 Task: Look for space in Kan'onjichō, Japan from 6th September, 2023 to 10th September, 2023 for 1 adult in price range Rs.10000 to Rs.15000. Place can be private room with 1  bedroom having 1 bed and 1 bathroom. Property type can be house, flat, guest house, hotel. Booking option can be shelf check-in. Required host language is English.
Action: Mouse moved to (470, 100)
Screenshot: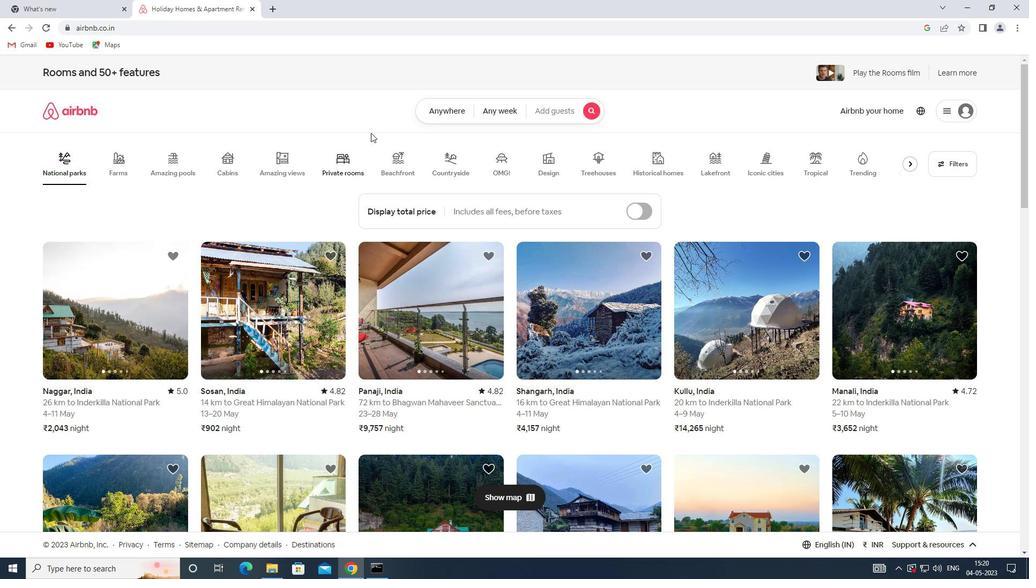 
Action: Mouse pressed left at (470, 100)
Screenshot: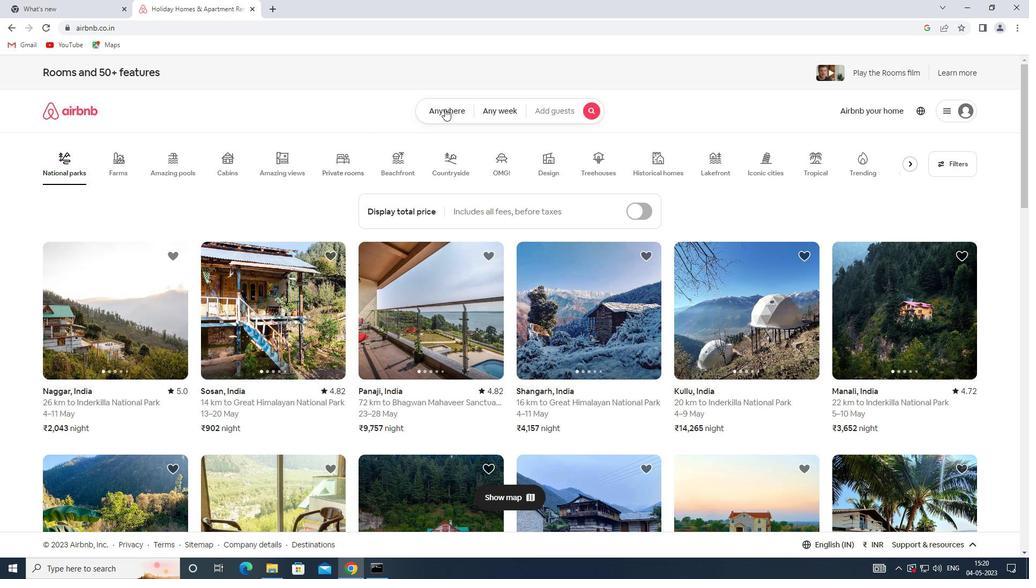 
Action: Mouse moved to (362, 157)
Screenshot: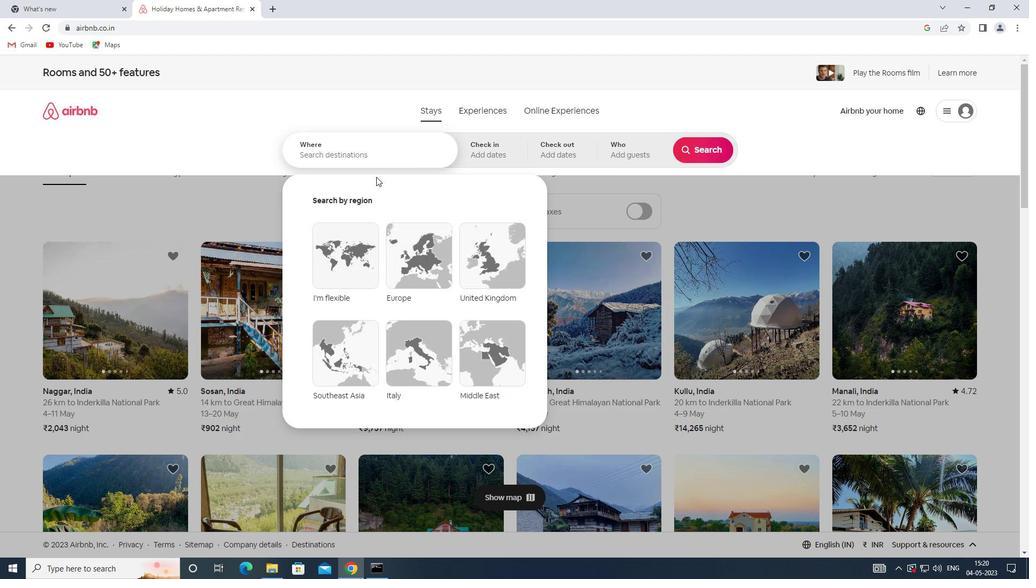 
Action: Mouse pressed left at (362, 157)
Screenshot: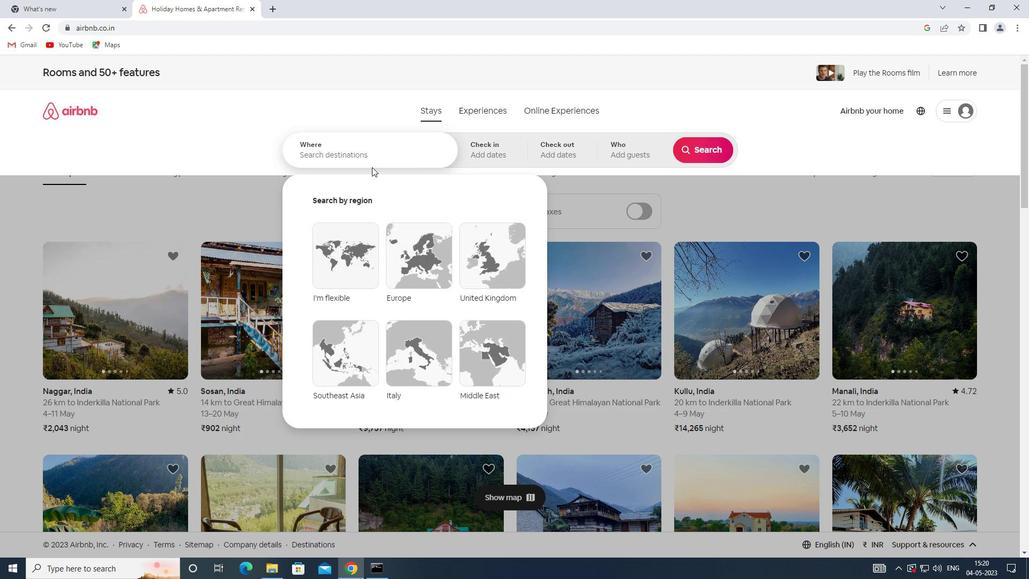 
Action: Key pressed <Key.caps_lock><Key.caps_lock><Key.caps_lock><Key.caps_lock><Key.caps_lock><Key.caps_lock>K<Key.caps_lock>O<Key.backspace>AN<Key.space><Key.shift><Key.shift><Key.shift><Key.shift><Key.shift><Key.shift><Key.shift><Key.shift><Key.shift><Key.shift><Key.shift><Key.shift><Key.shift>O<Key.backspace>ONJICHO,<Key.shift>JAO<Key.backspace>PAN
Screenshot: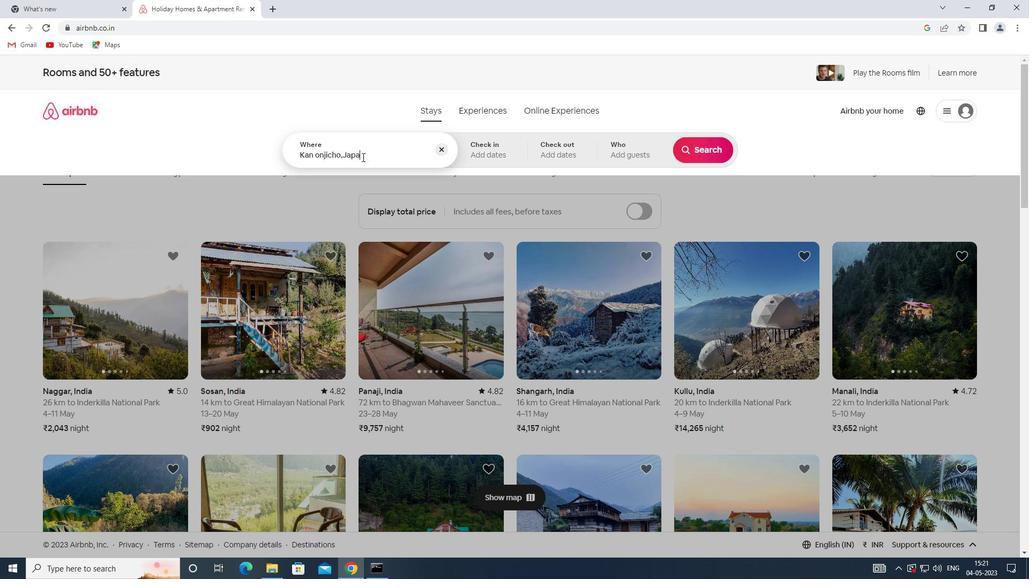 
Action: Mouse moved to (516, 153)
Screenshot: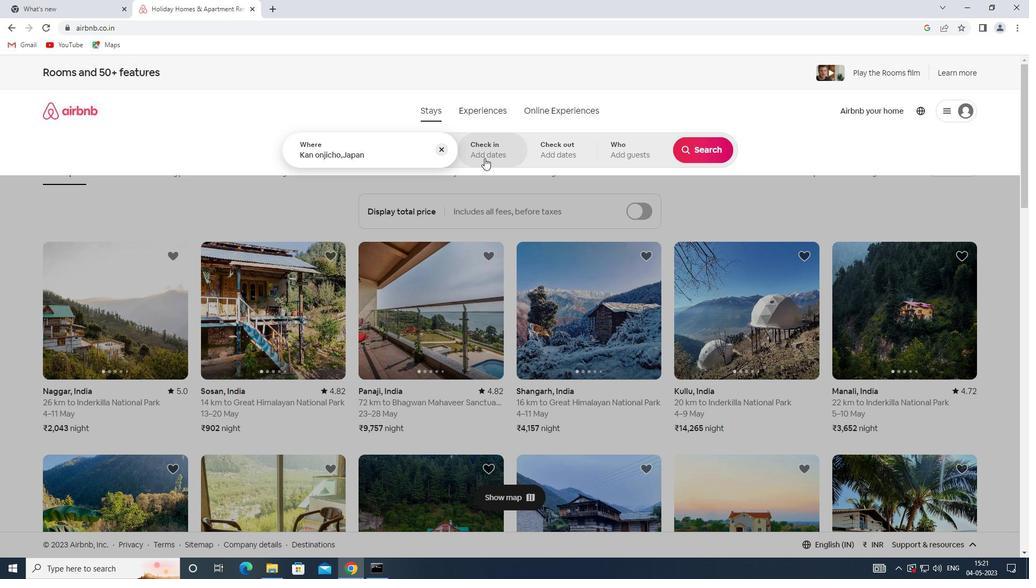 
Action: Mouse pressed left at (516, 153)
Screenshot: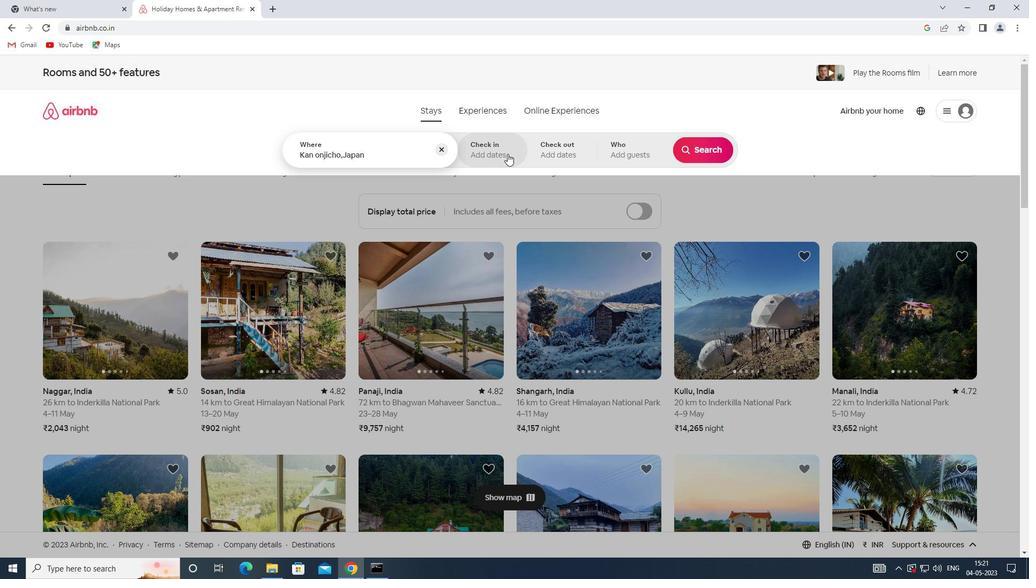 
Action: Mouse moved to (693, 234)
Screenshot: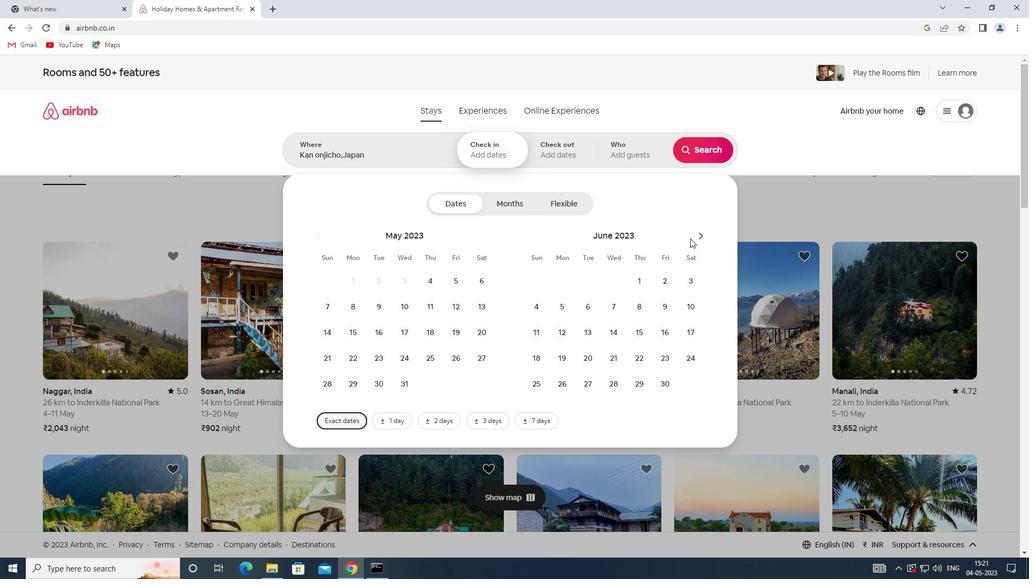 
Action: Mouse pressed left at (693, 234)
Screenshot: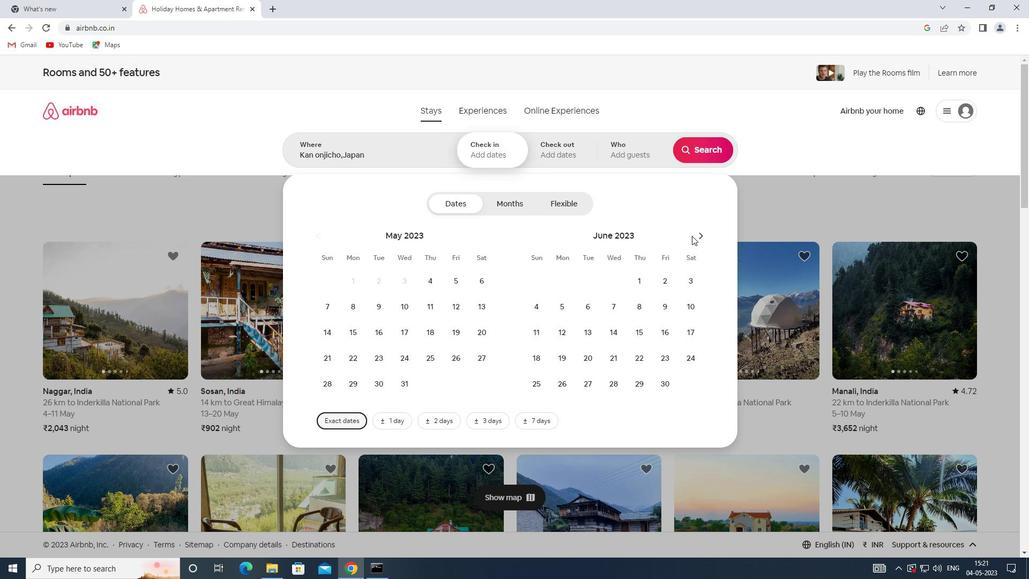 
Action: Mouse pressed left at (693, 234)
Screenshot: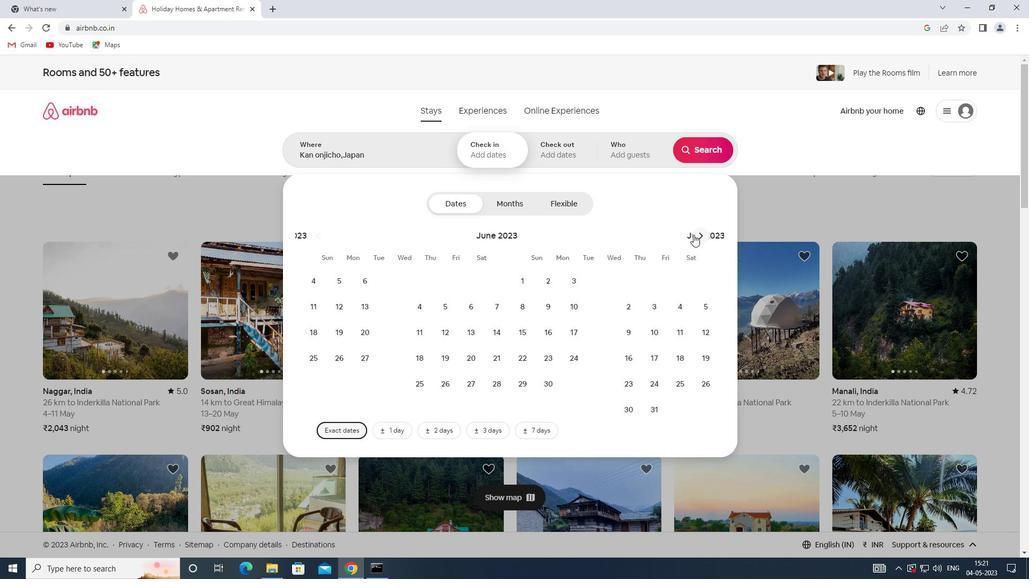 
Action: Mouse pressed left at (693, 234)
Screenshot: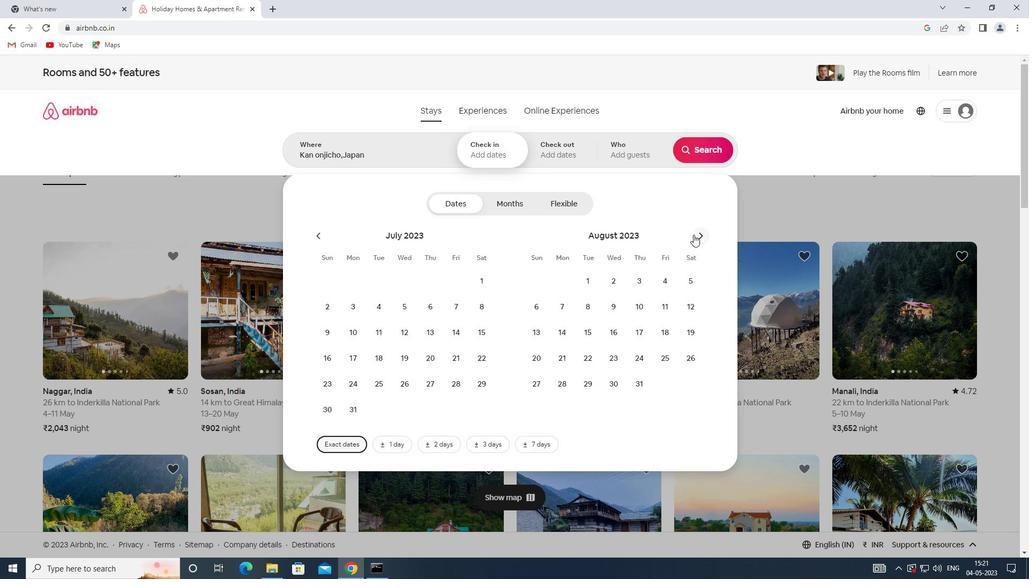 
Action: Mouse moved to (614, 311)
Screenshot: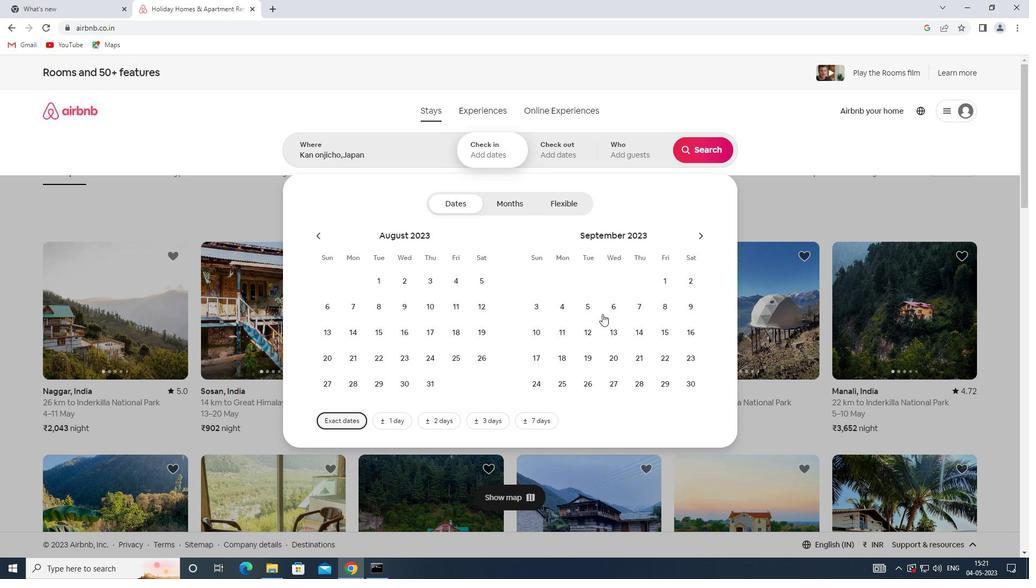 
Action: Mouse pressed left at (614, 311)
Screenshot: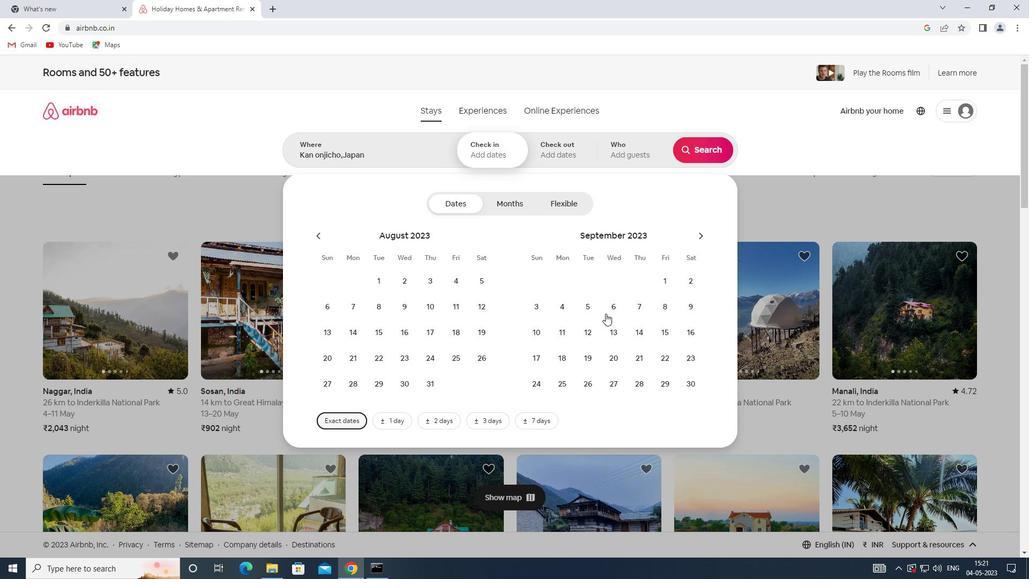 
Action: Mouse moved to (538, 334)
Screenshot: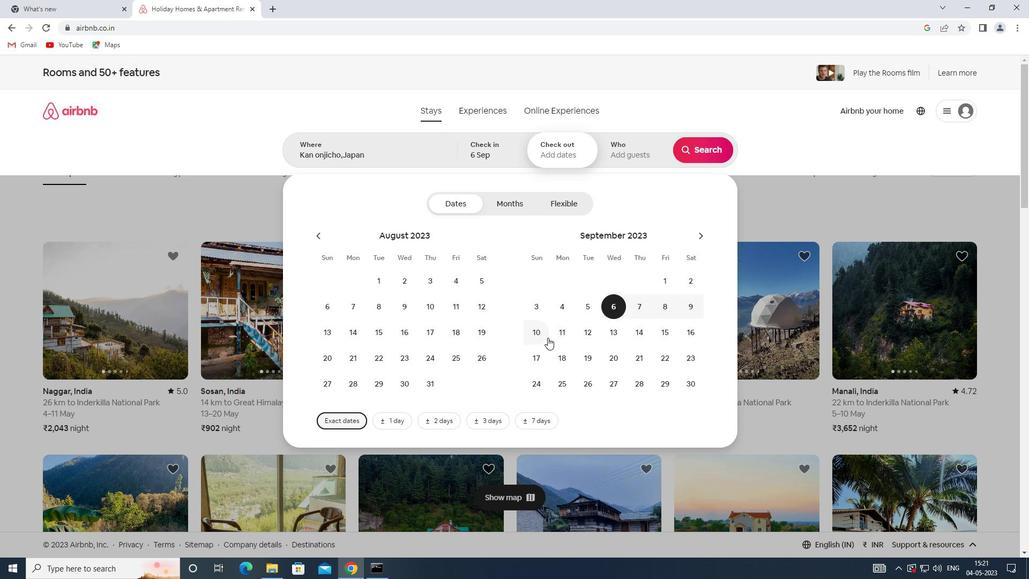 
Action: Mouse pressed left at (538, 334)
Screenshot: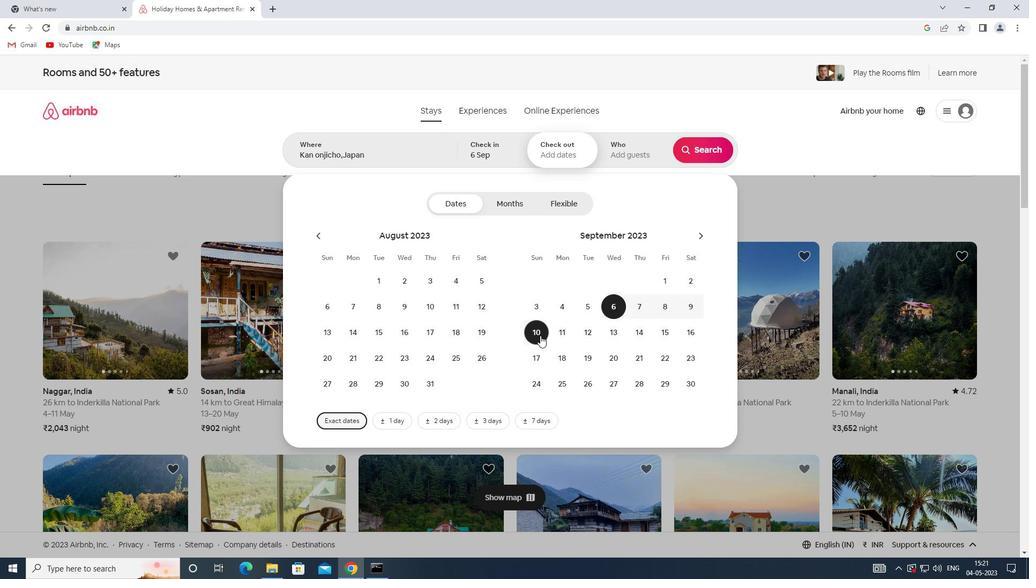 
Action: Mouse moved to (625, 153)
Screenshot: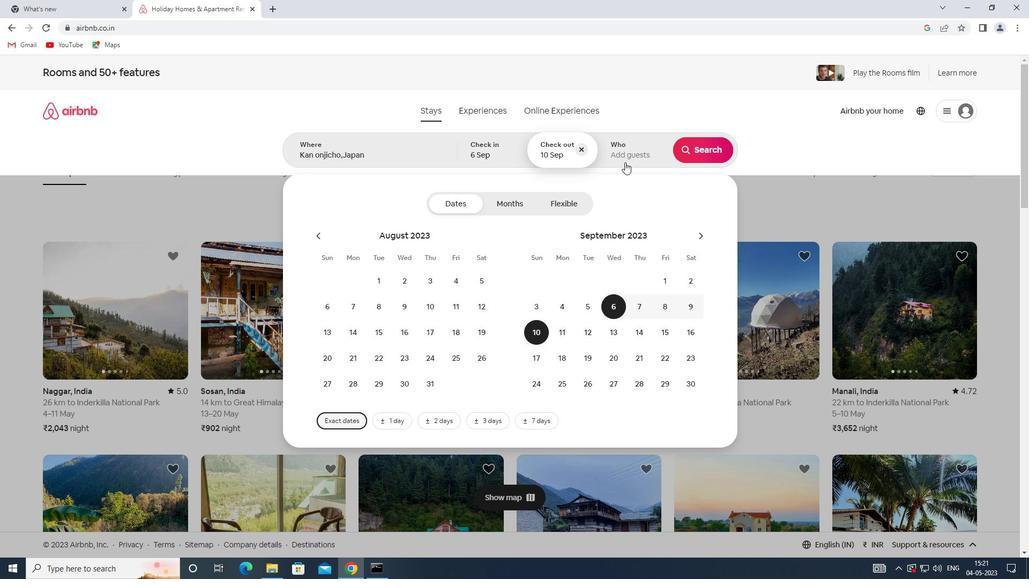 
Action: Mouse pressed left at (625, 153)
Screenshot: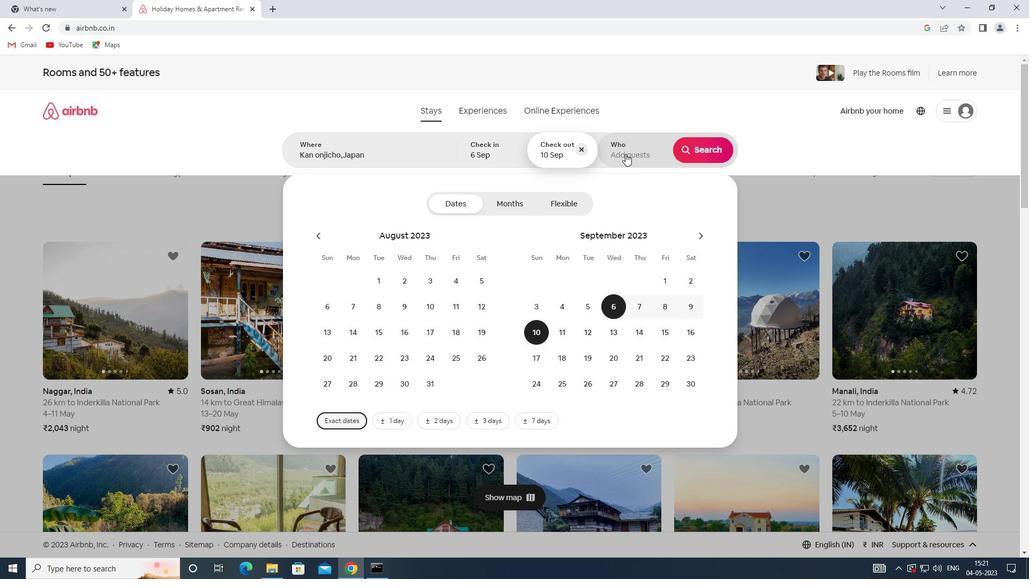 
Action: Mouse moved to (702, 205)
Screenshot: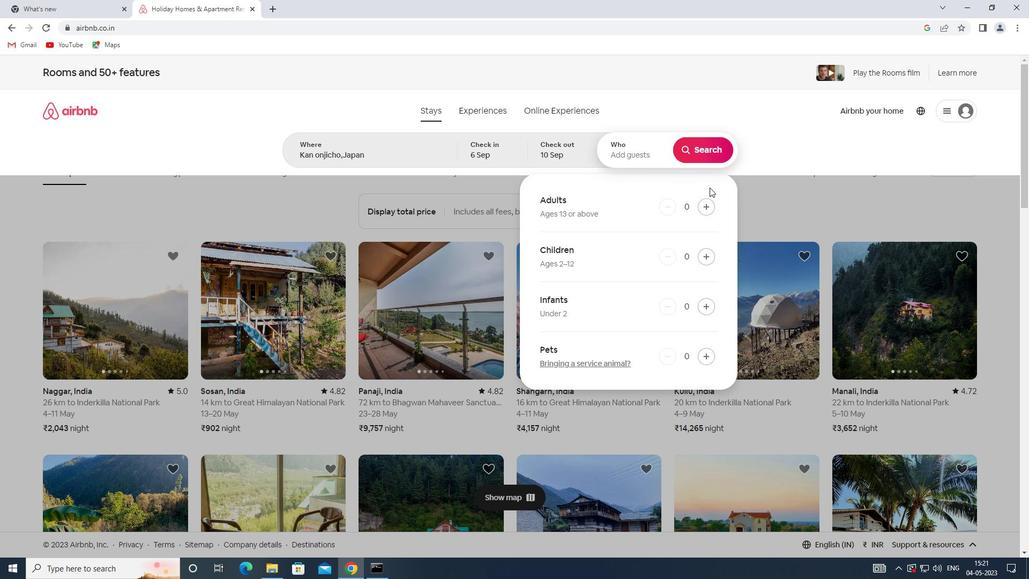 
Action: Mouse pressed left at (702, 205)
Screenshot: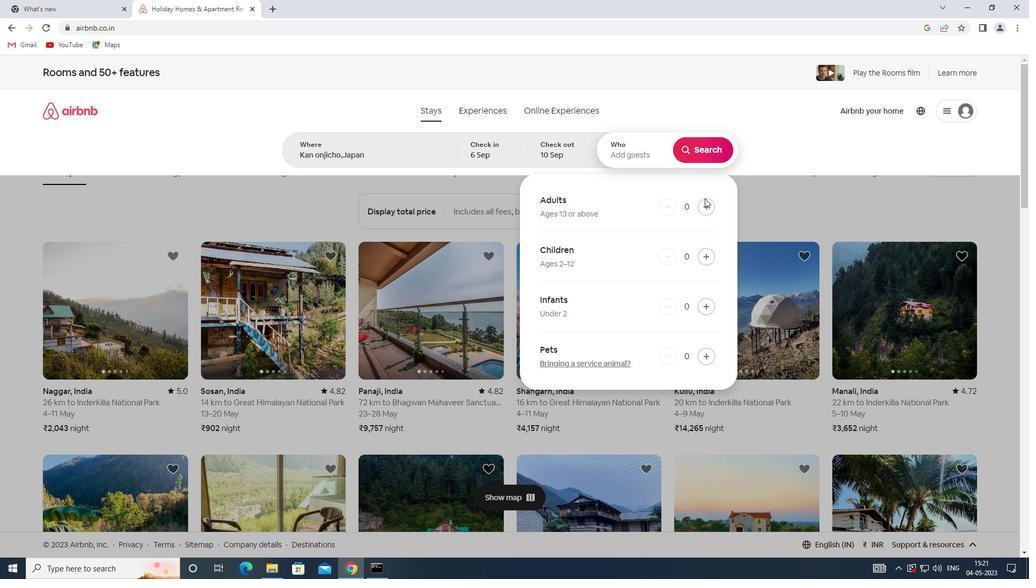 
Action: Mouse moved to (713, 145)
Screenshot: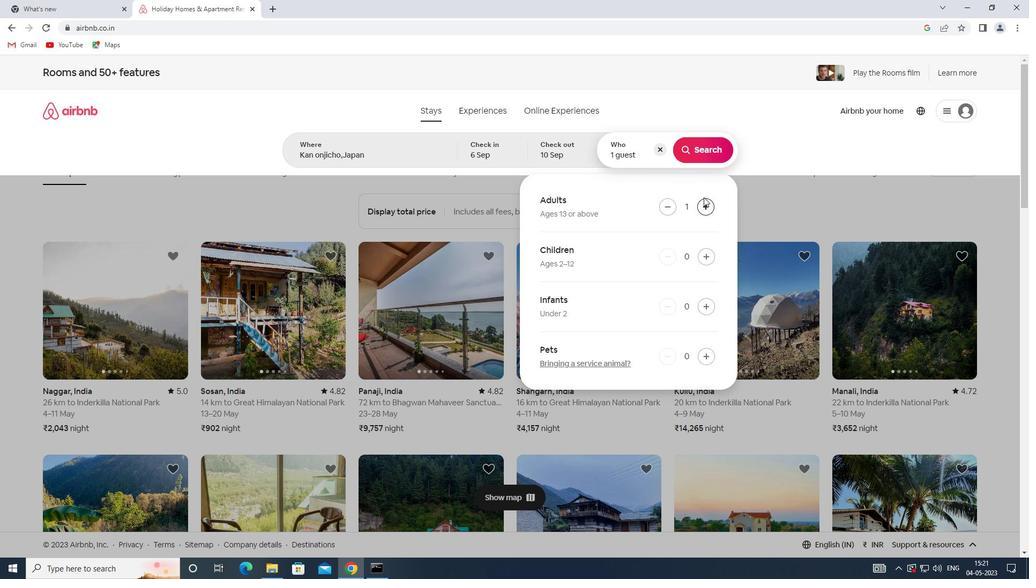 
Action: Mouse pressed left at (713, 145)
Screenshot: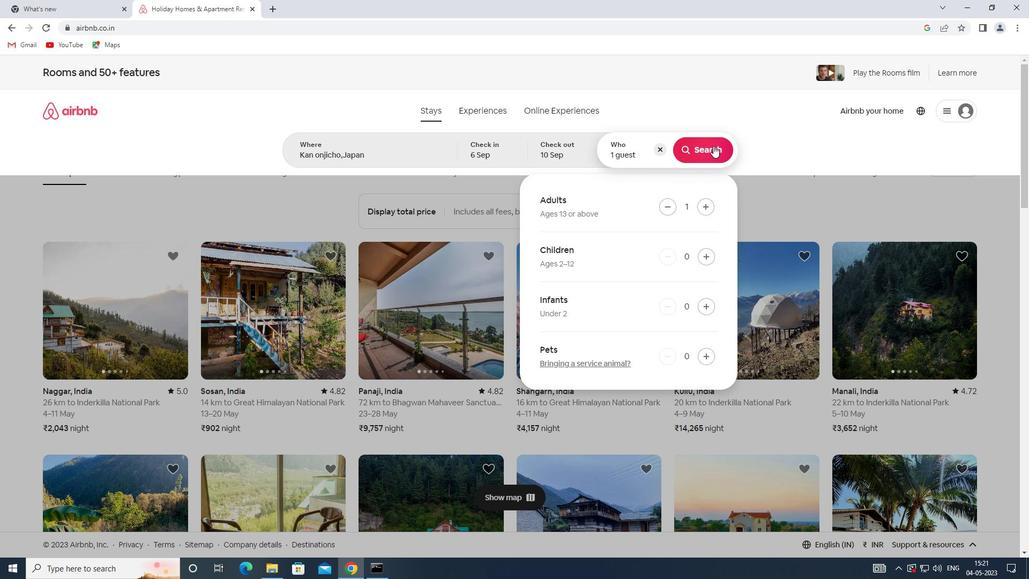 
Action: Mouse moved to (979, 118)
Screenshot: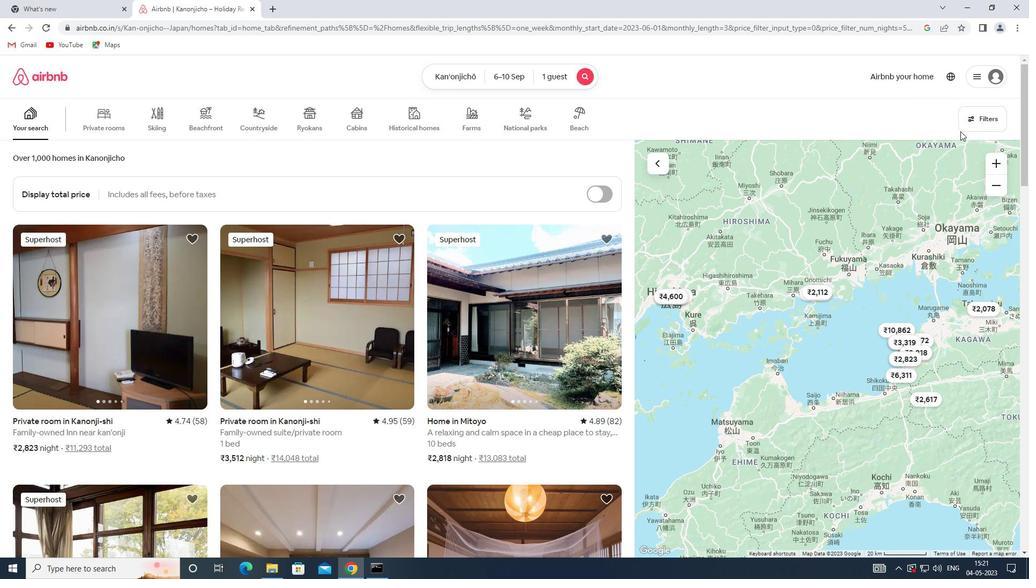 
Action: Mouse pressed left at (979, 118)
Screenshot: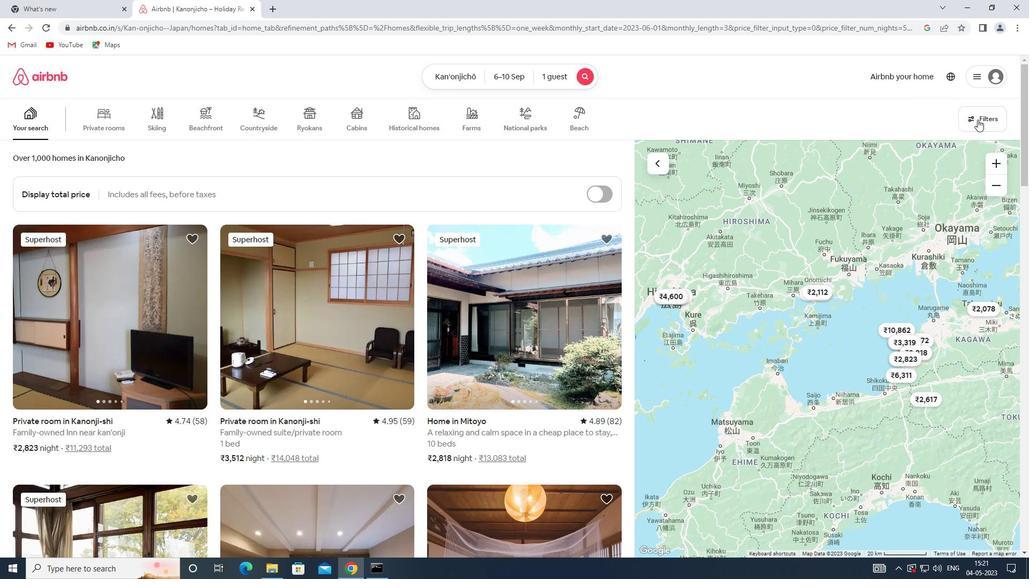 
Action: Mouse moved to (375, 255)
Screenshot: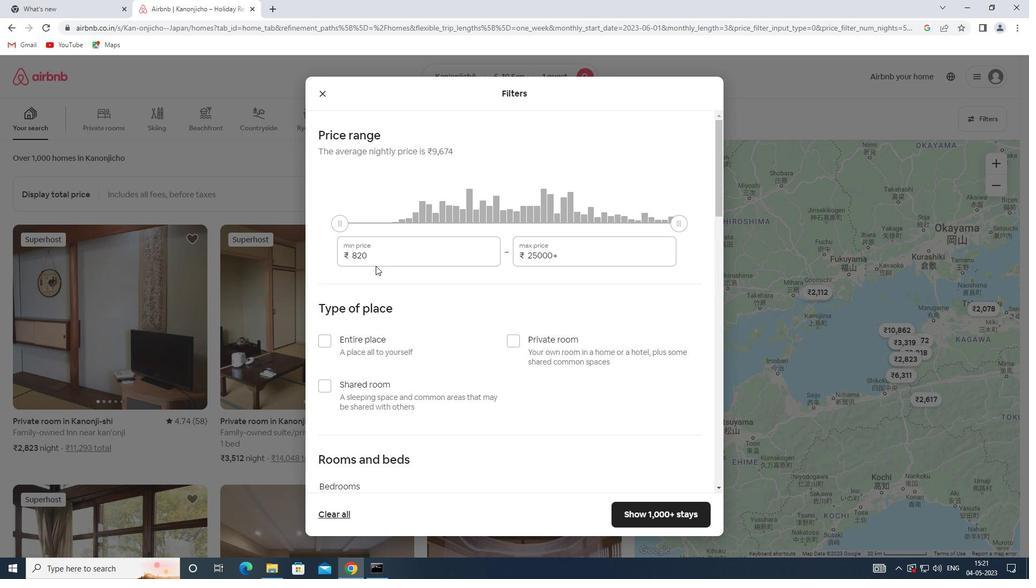 
Action: Mouse pressed left at (375, 255)
Screenshot: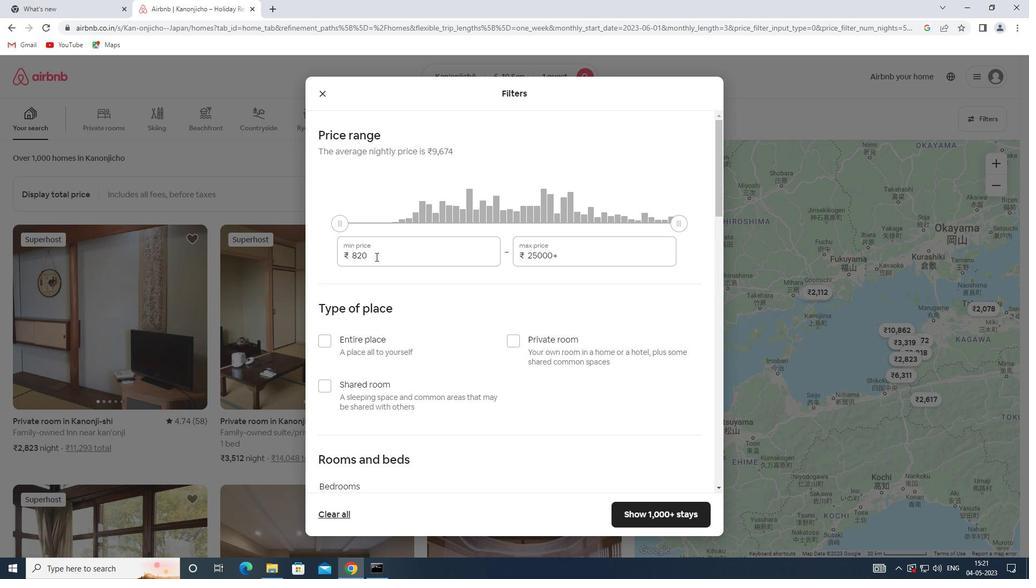 
Action: Mouse moved to (316, 261)
Screenshot: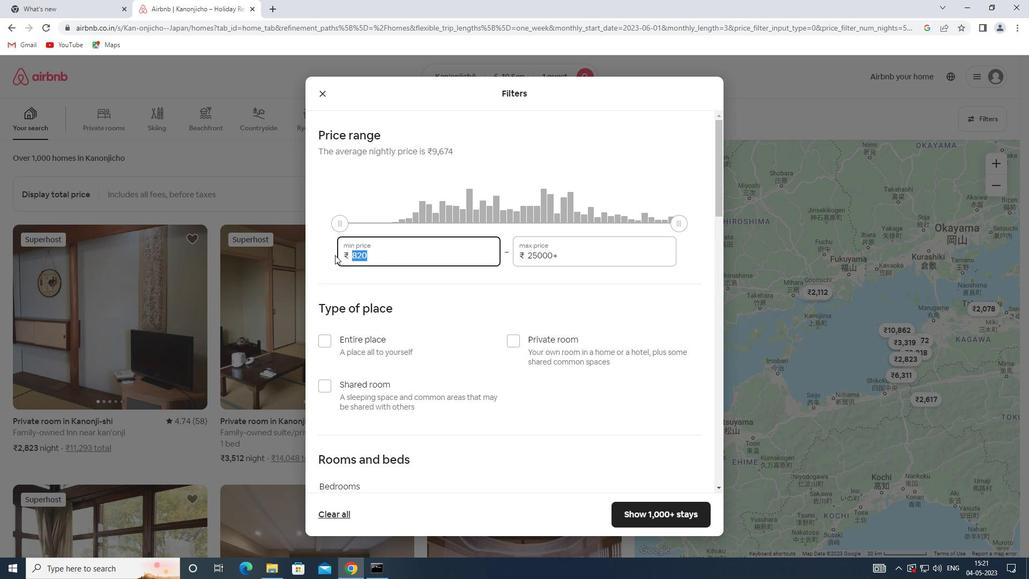 
Action: Key pressed 10000
Screenshot: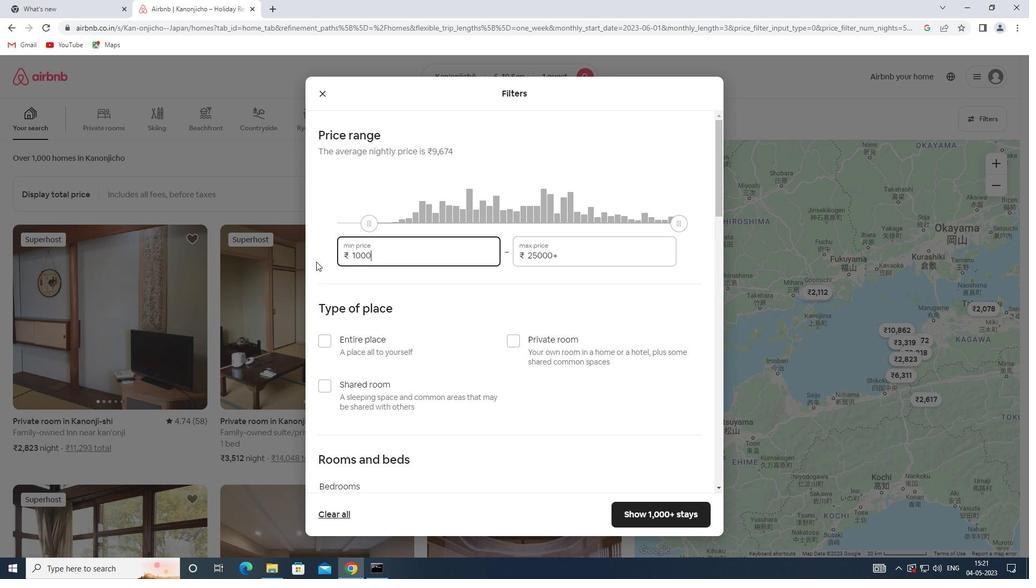 
Action: Mouse moved to (561, 255)
Screenshot: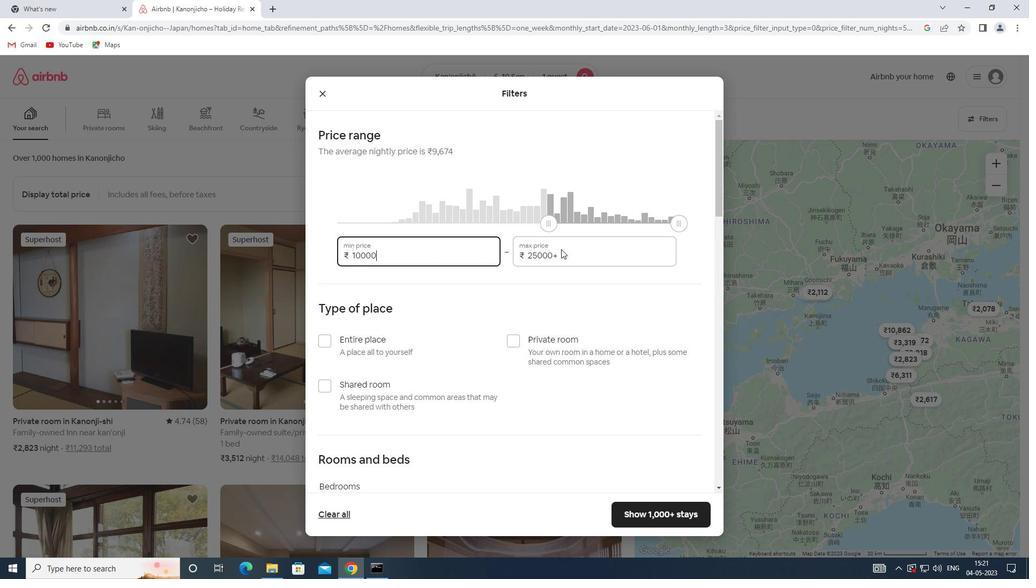 
Action: Mouse pressed left at (561, 255)
Screenshot: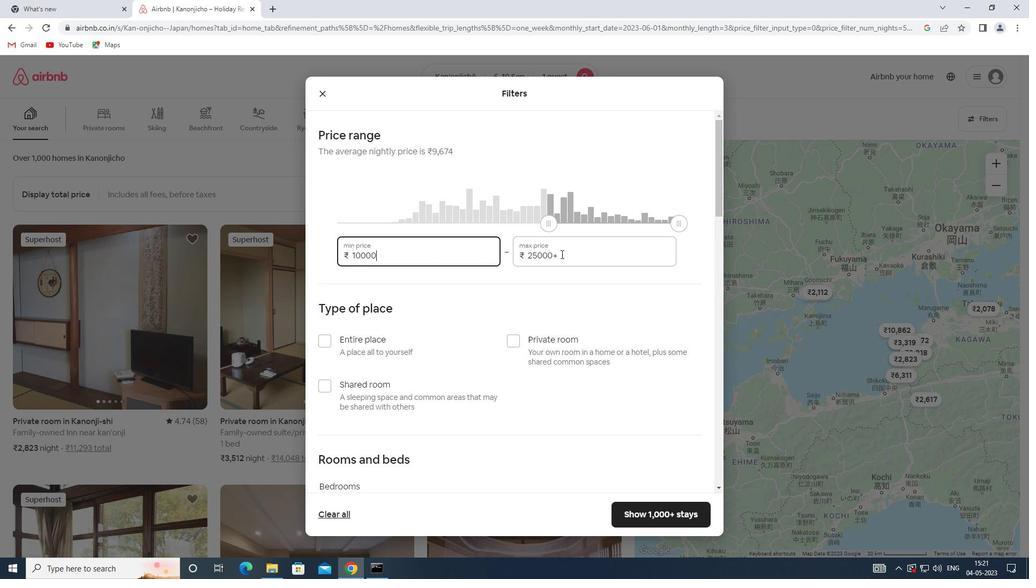 
Action: Mouse moved to (503, 258)
Screenshot: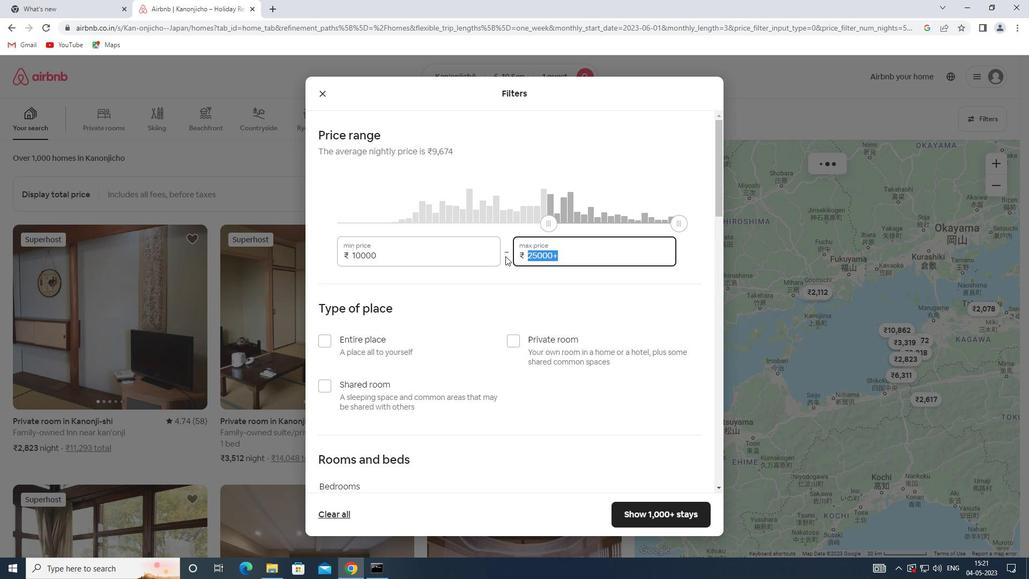 
Action: Key pressed 15000
Screenshot: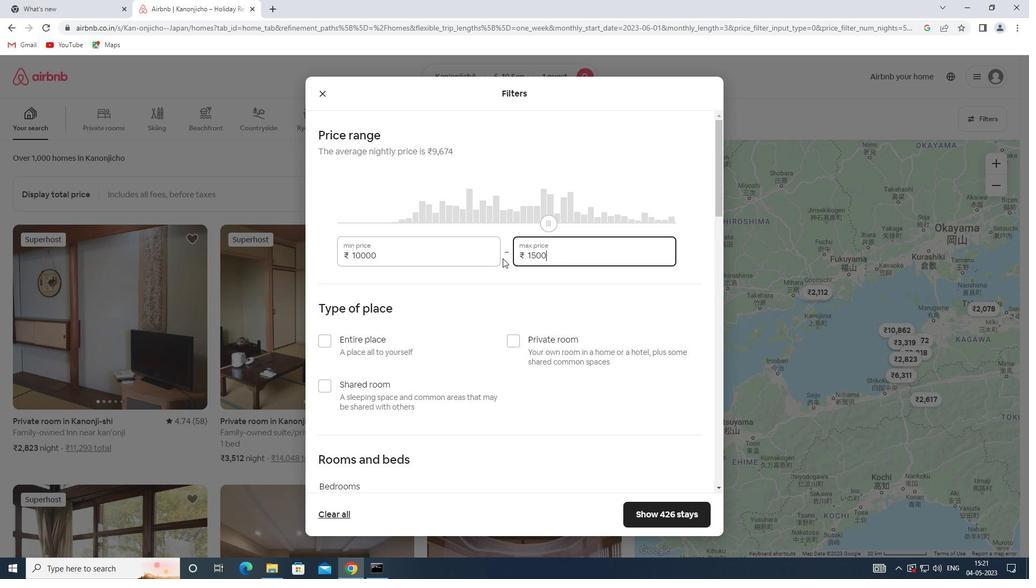 
Action: Mouse scrolled (503, 257) with delta (0, 0)
Screenshot: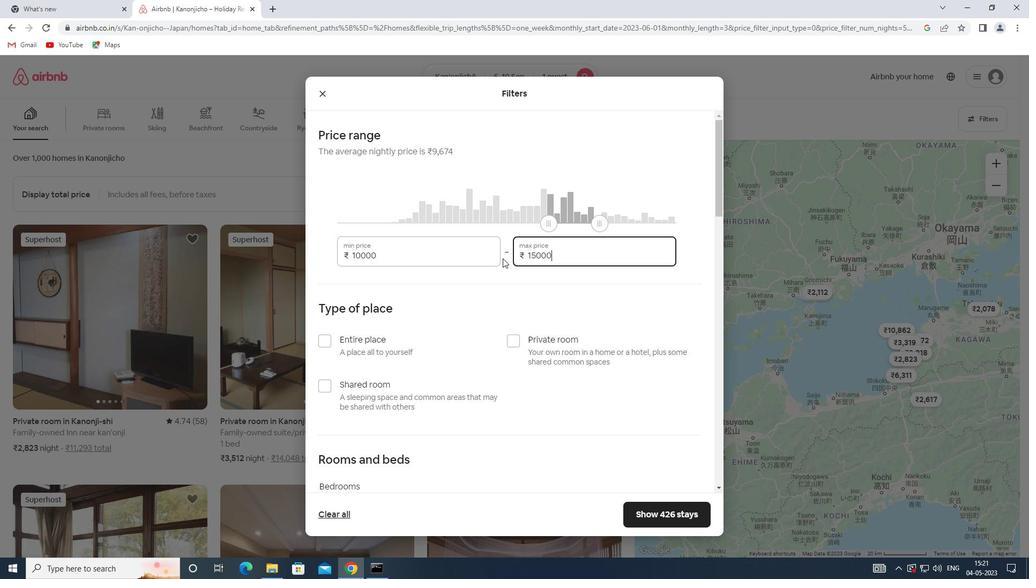
Action: Mouse scrolled (503, 257) with delta (0, 0)
Screenshot: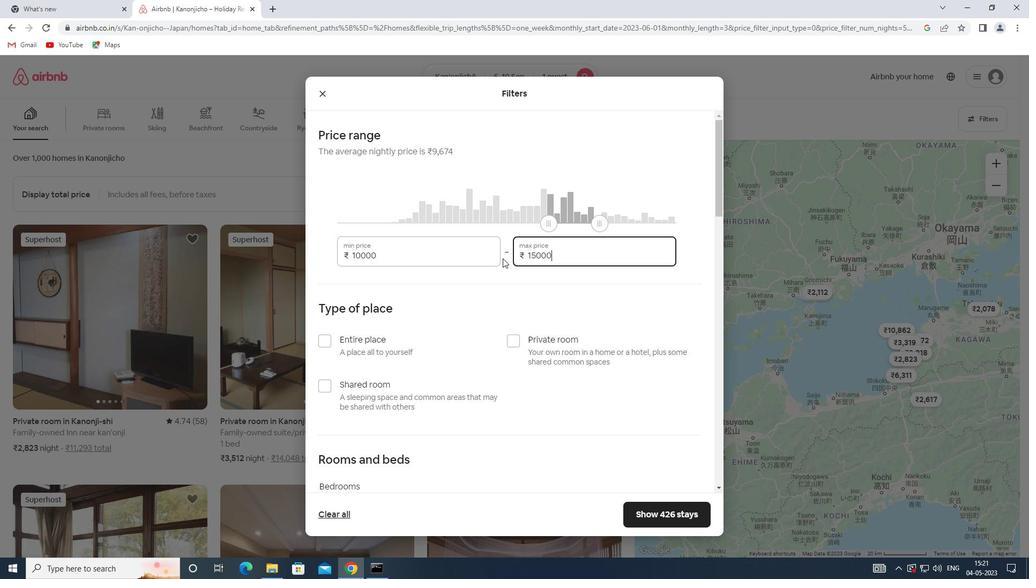 
Action: Mouse scrolled (503, 257) with delta (0, 0)
Screenshot: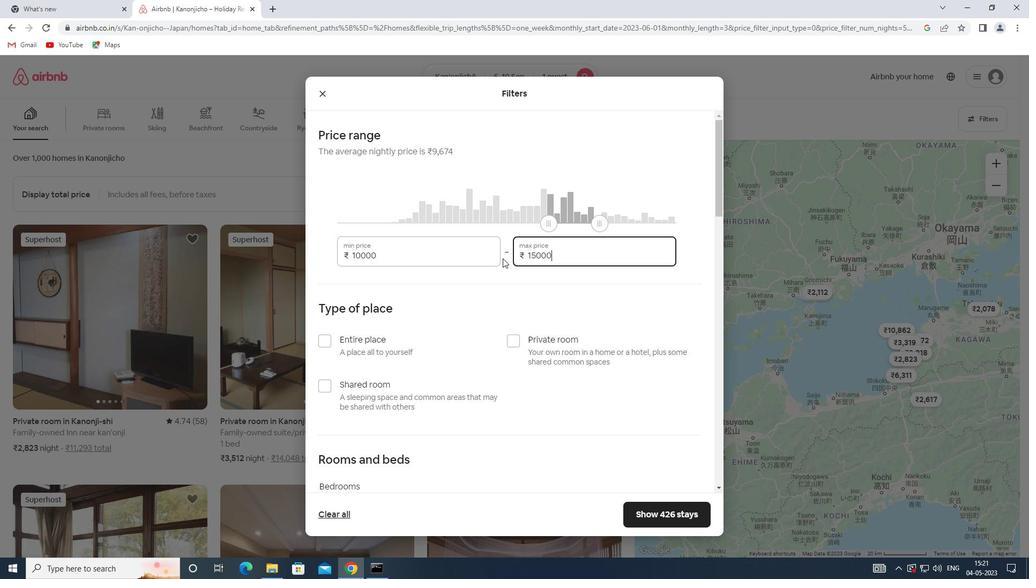 
Action: Mouse moved to (518, 182)
Screenshot: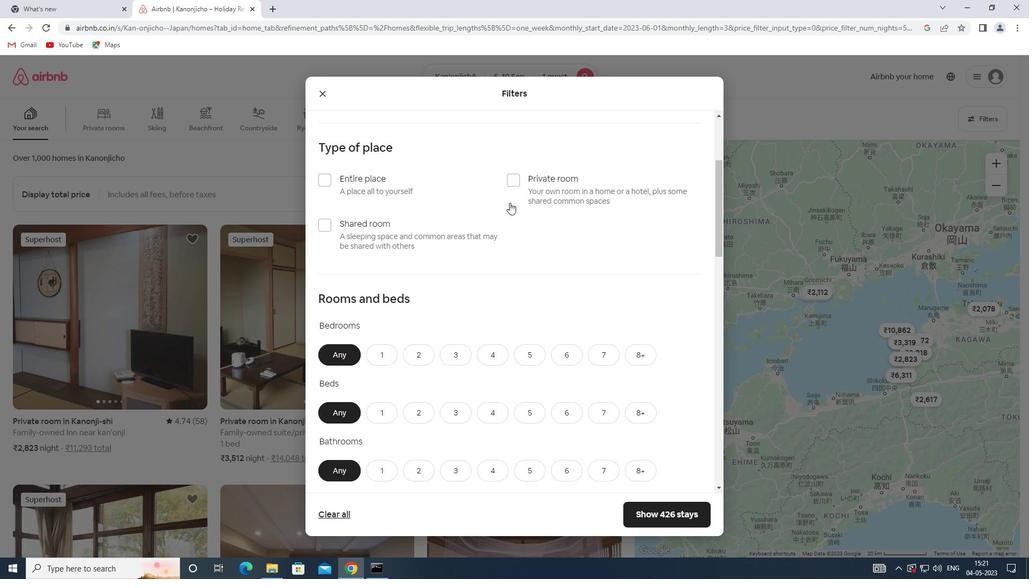 
Action: Mouse pressed left at (518, 182)
Screenshot: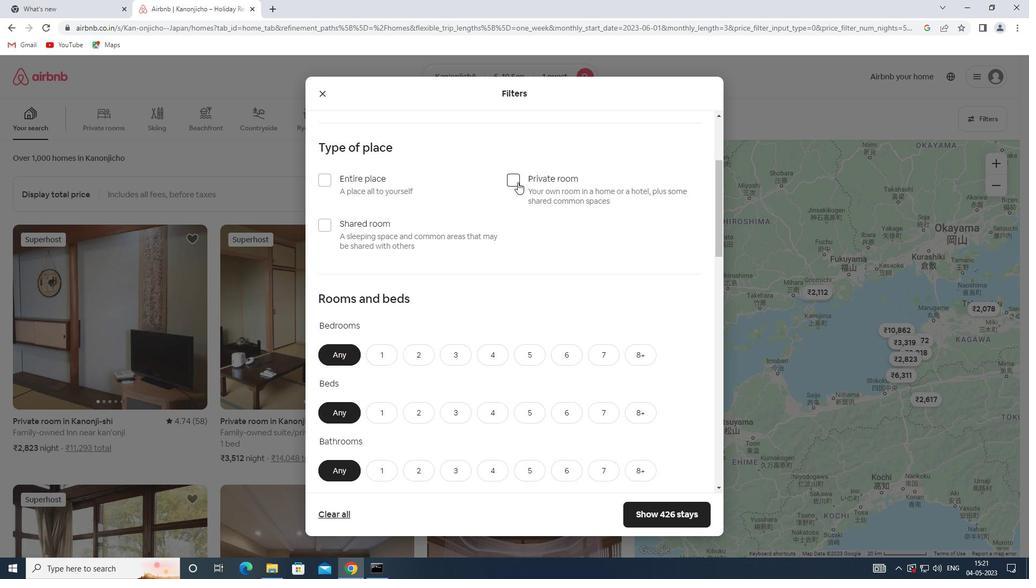
Action: Mouse moved to (516, 182)
Screenshot: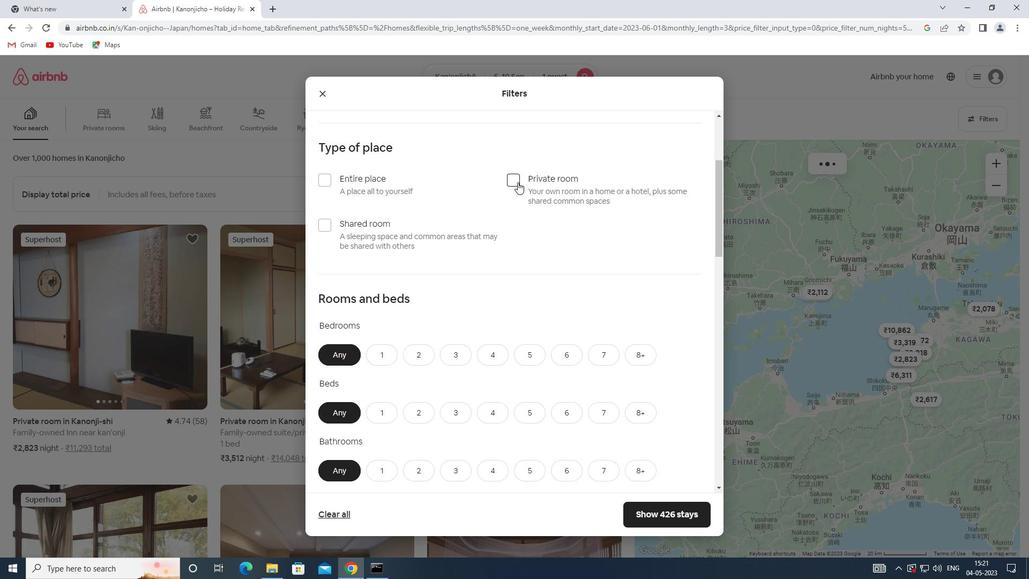 
Action: Mouse scrolled (516, 181) with delta (0, 0)
Screenshot: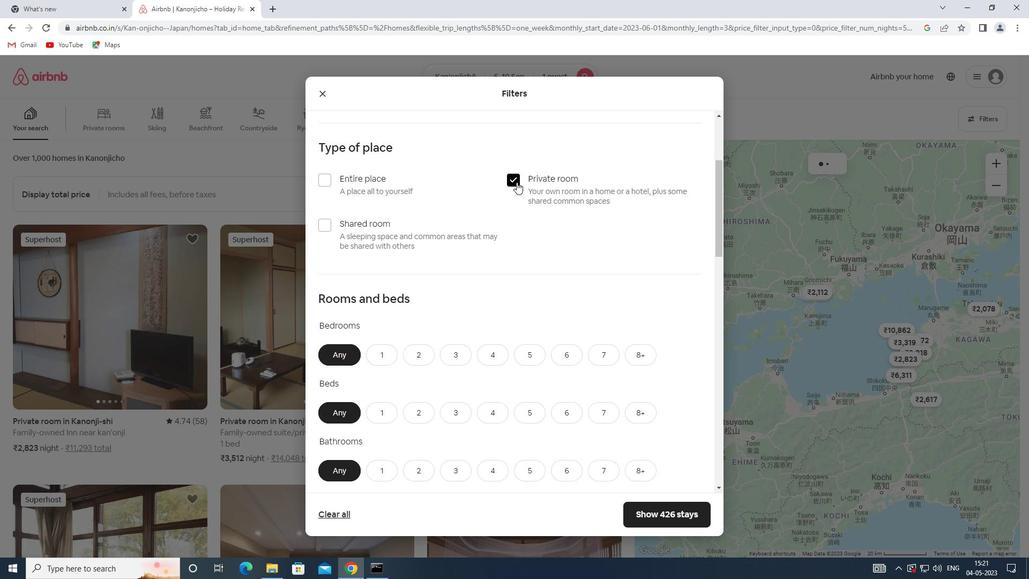 
Action: Mouse scrolled (516, 181) with delta (0, 0)
Screenshot: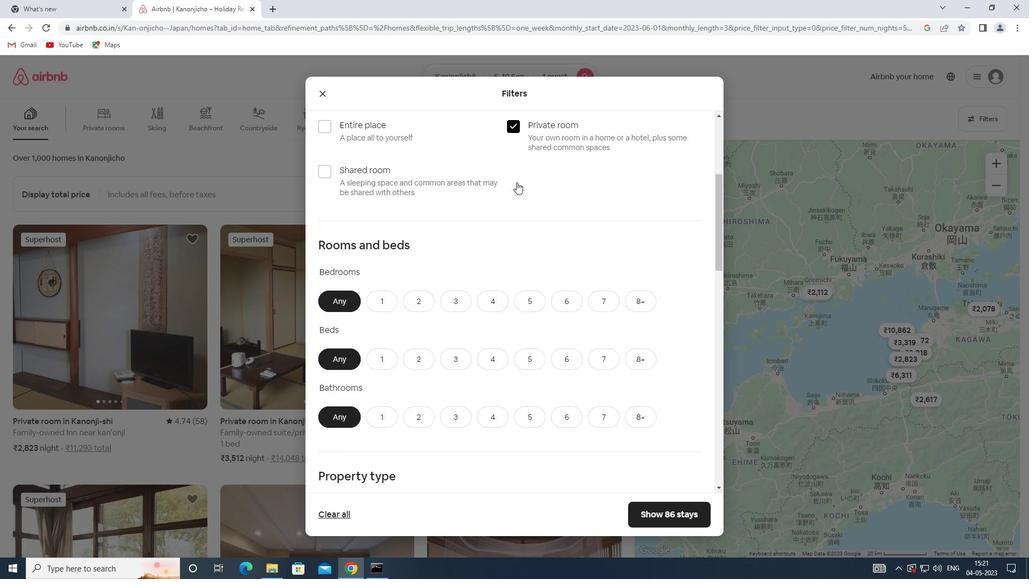 
Action: Mouse scrolled (516, 181) with delta (0, 0)
Screenshot: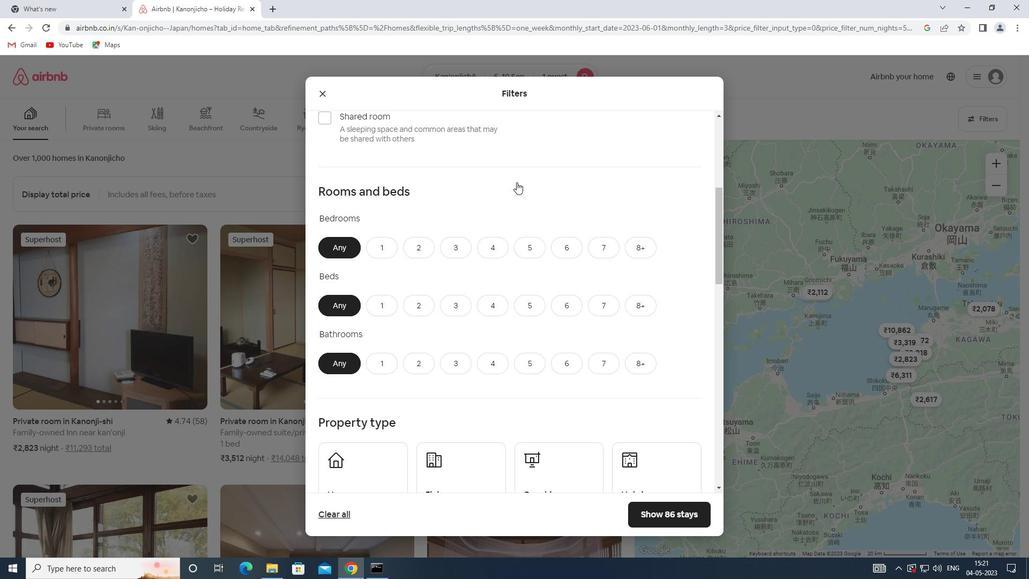 
Action: Mouse moved to (381, 201)
Screenshot: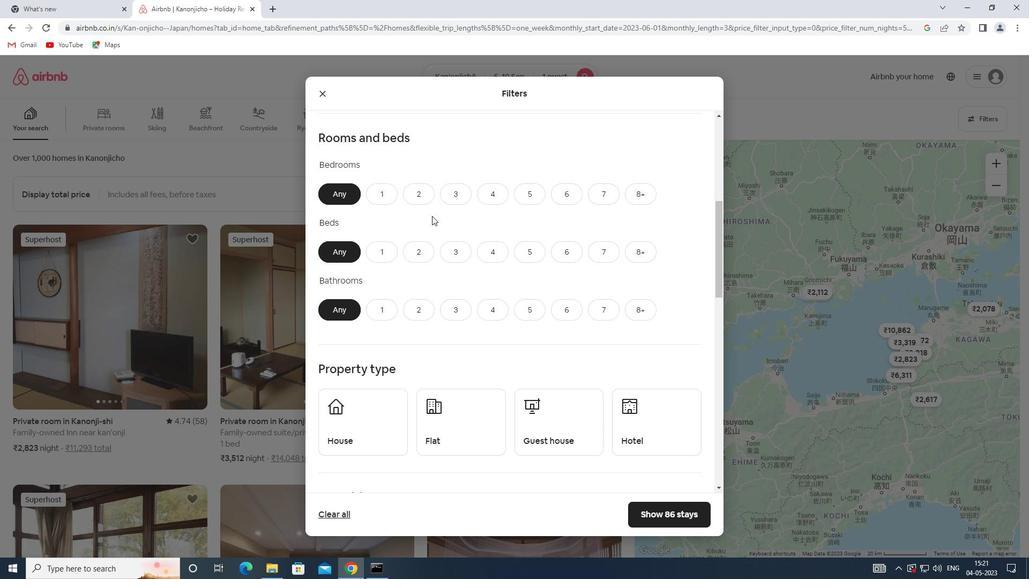 
Action: Mouse pressed left at (381, 201)
Screenshot: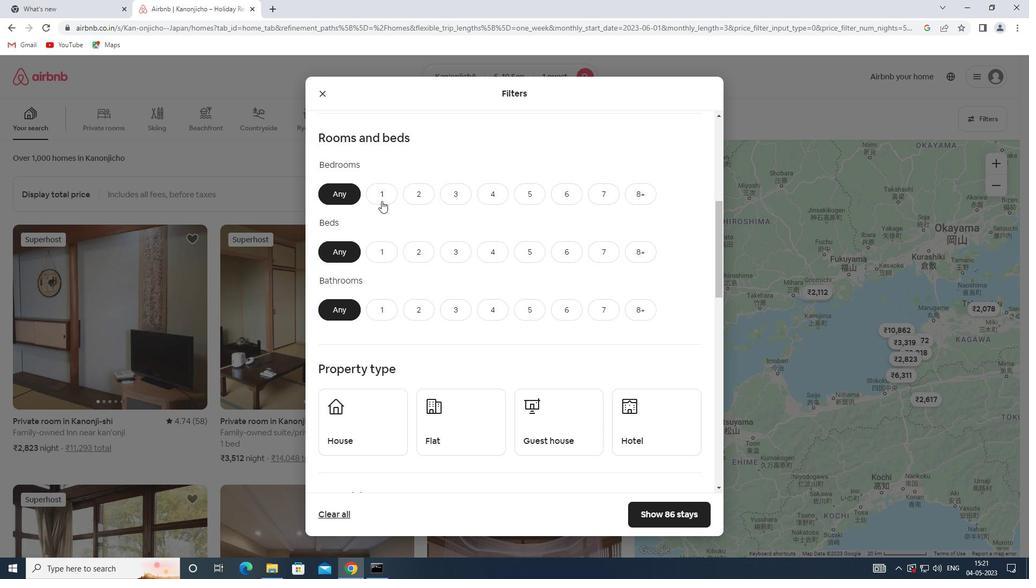 
Action: Mouse moved to (381, 248)
Screenshot: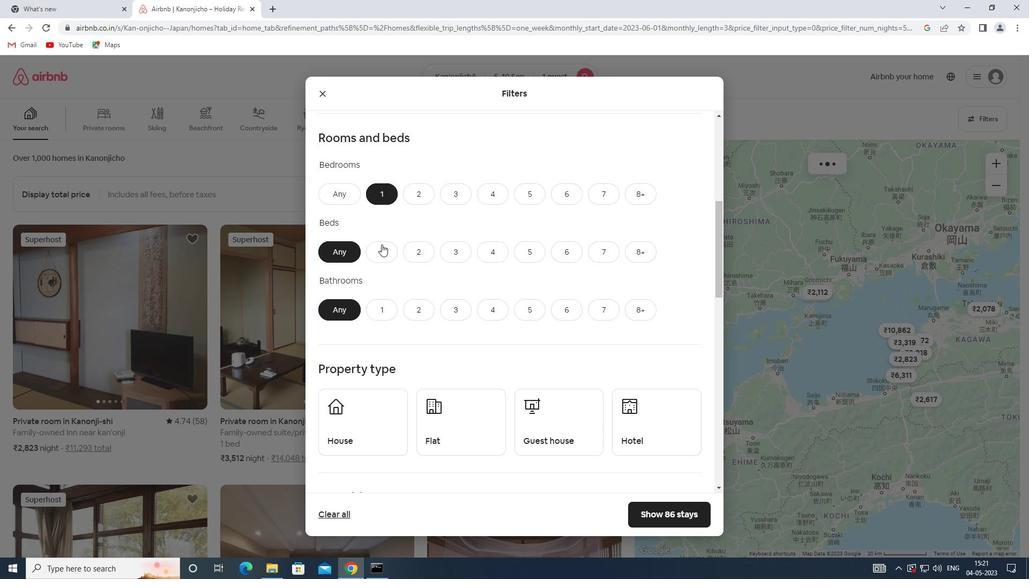 
Action: Mouse pressed left at (381, 248)
Screenshot: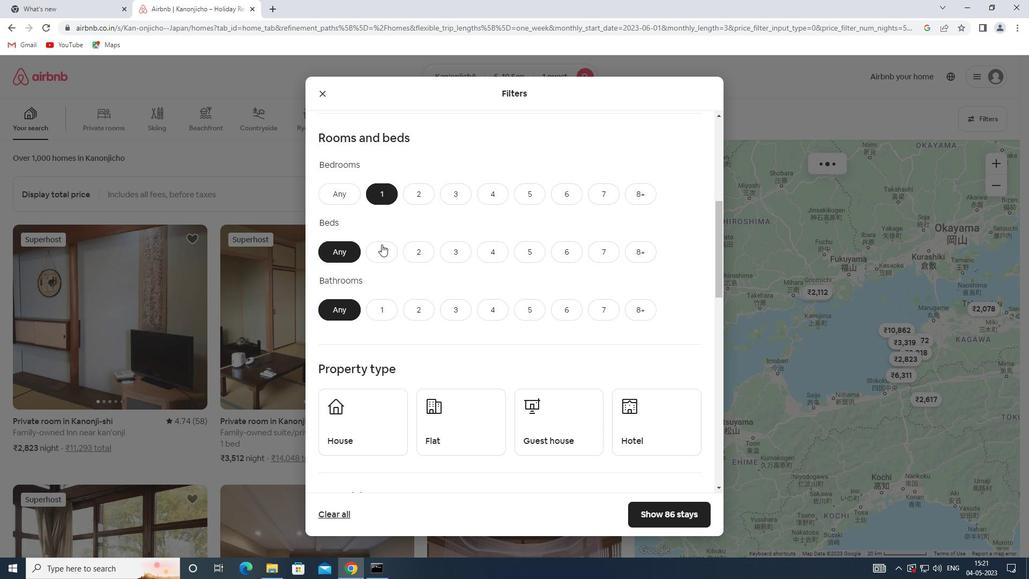 
Action: Mouse moved to (382, 320)
Screenshot: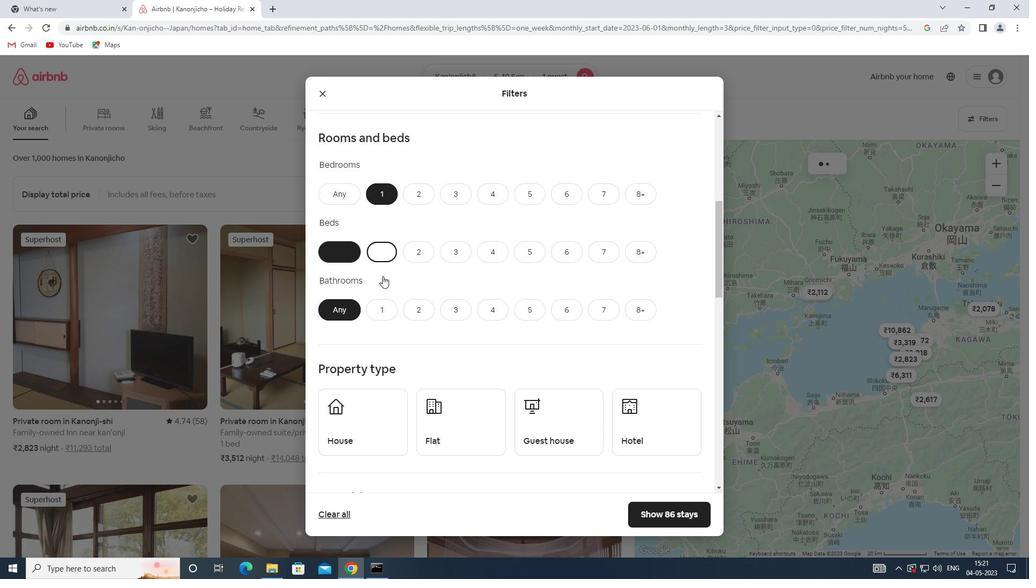 
Action: Mouse pressed left at (382, 320)
Screenshot: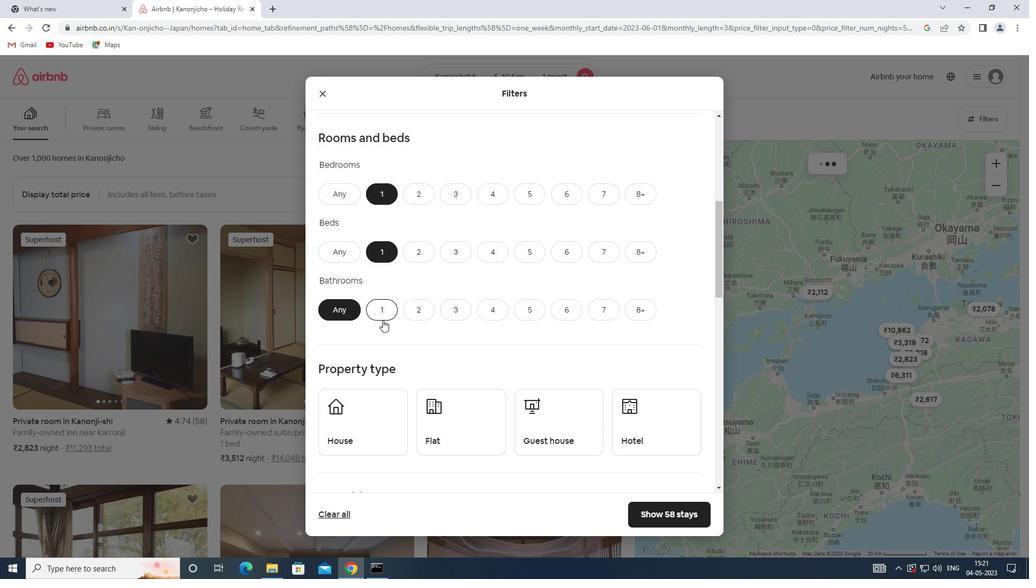 
Action: Mouse moved to (371, 422)
Screenshot: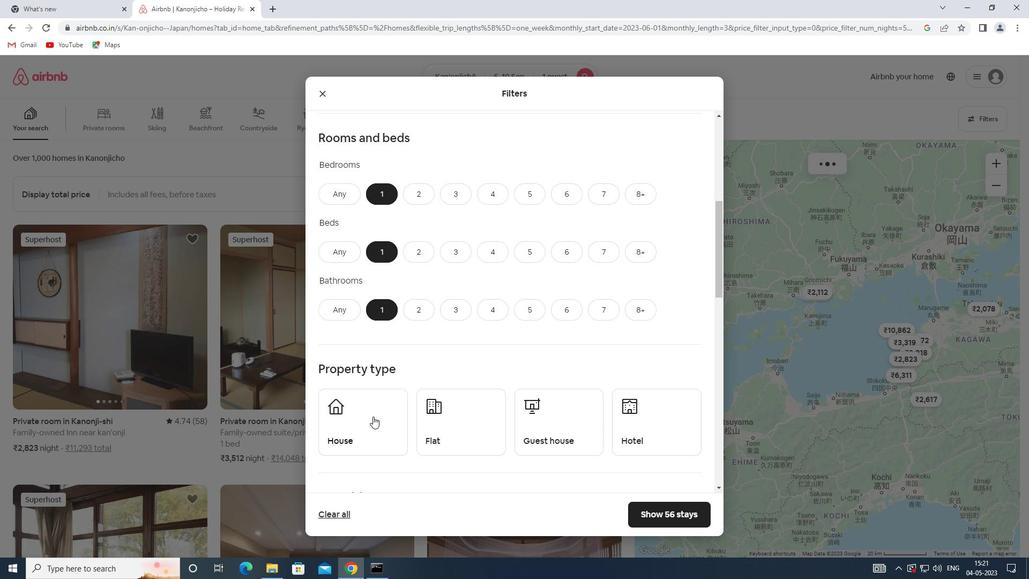 
Action: Mouse pressed left at (371, 422)
Screenshot: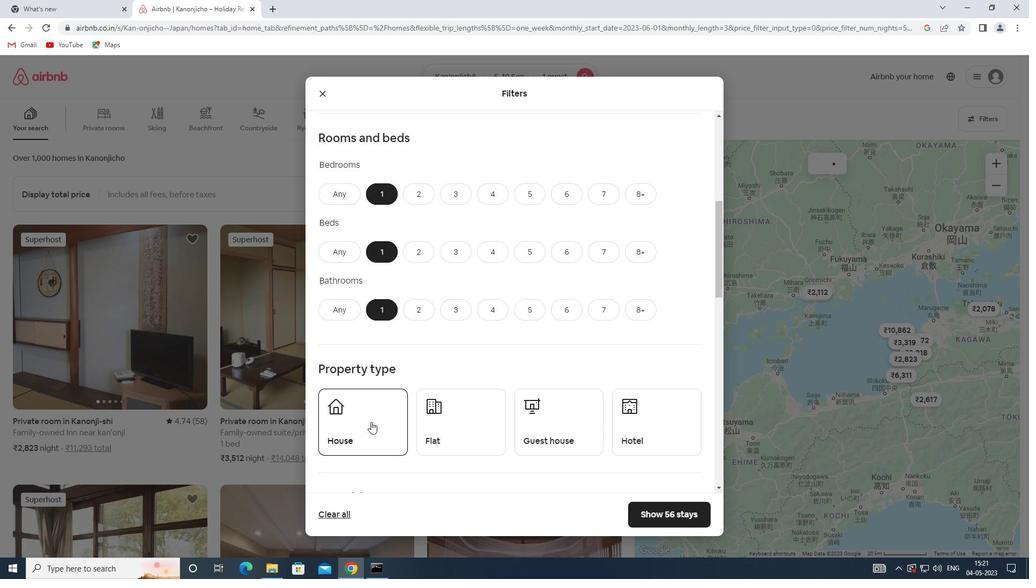 
Action: Mouse moved to (420, 428)
Screenshot: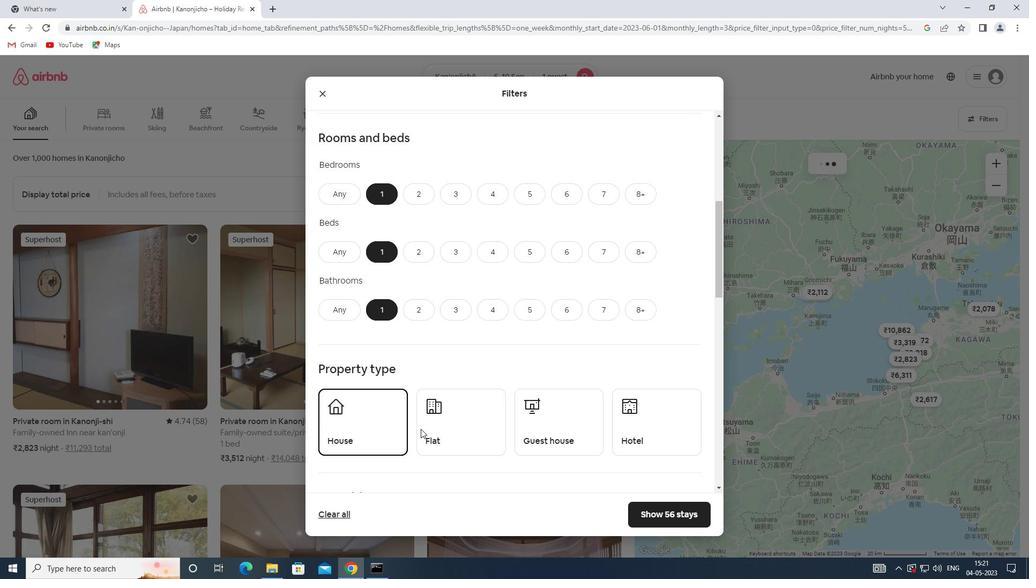 
Action: Mouse pressed left at (420, 428)
Screenshot: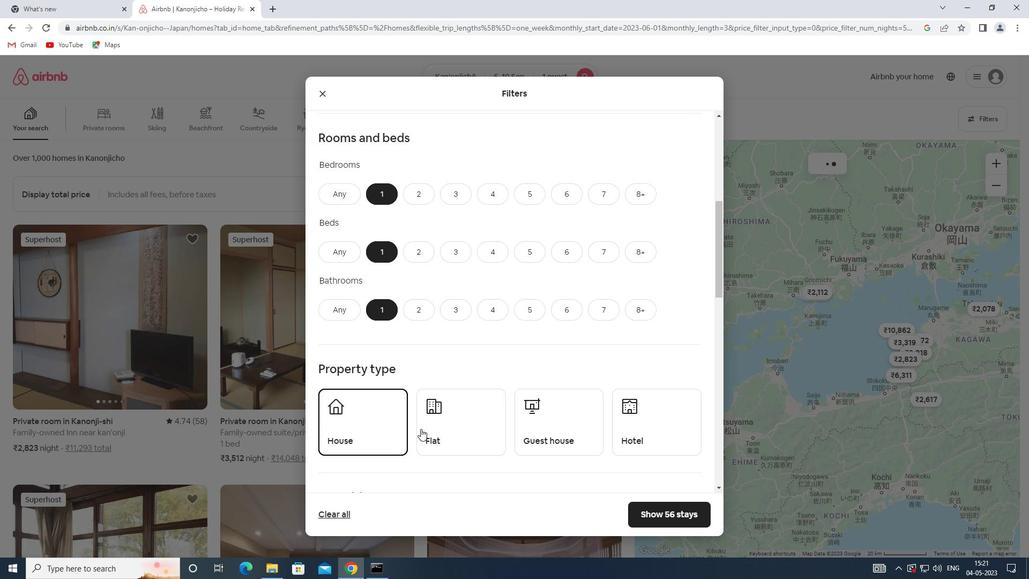 
Action: Mouse moved to (552, 431)
Screenshot: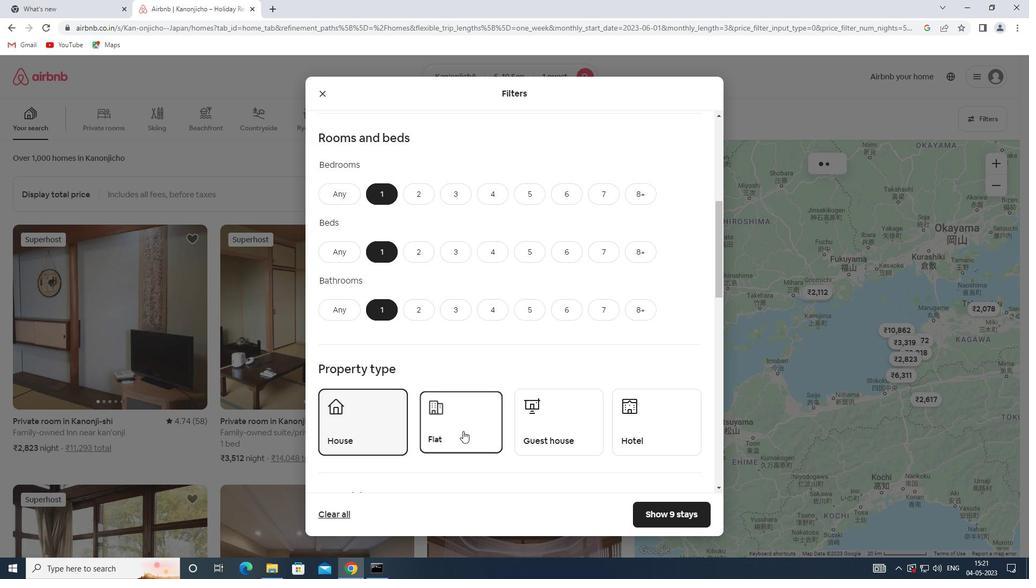 
Action: Mouse pressed left at (552, 431)
Screenshot: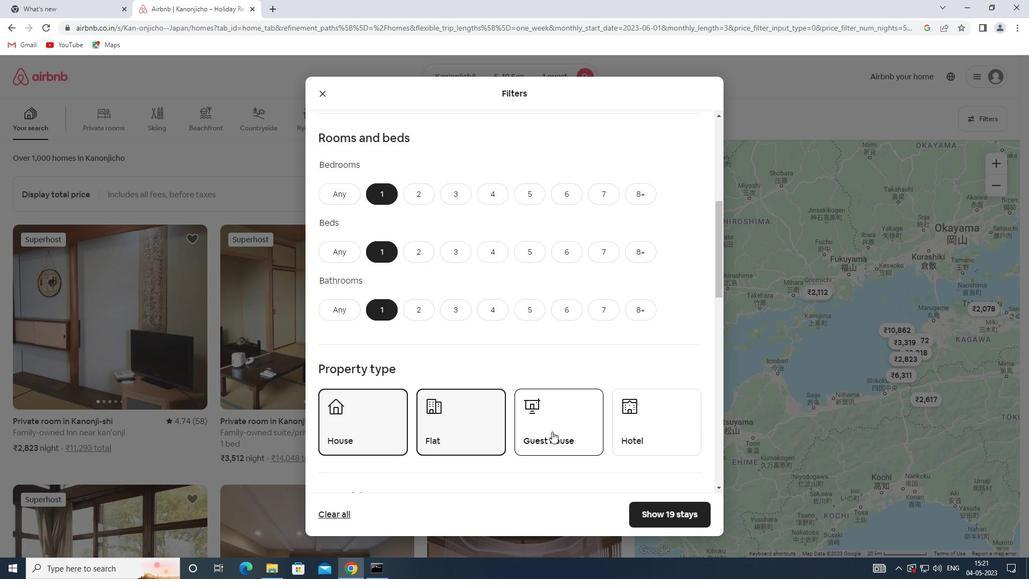 
Action: Mouse moved to (630, 430)
Screenshot: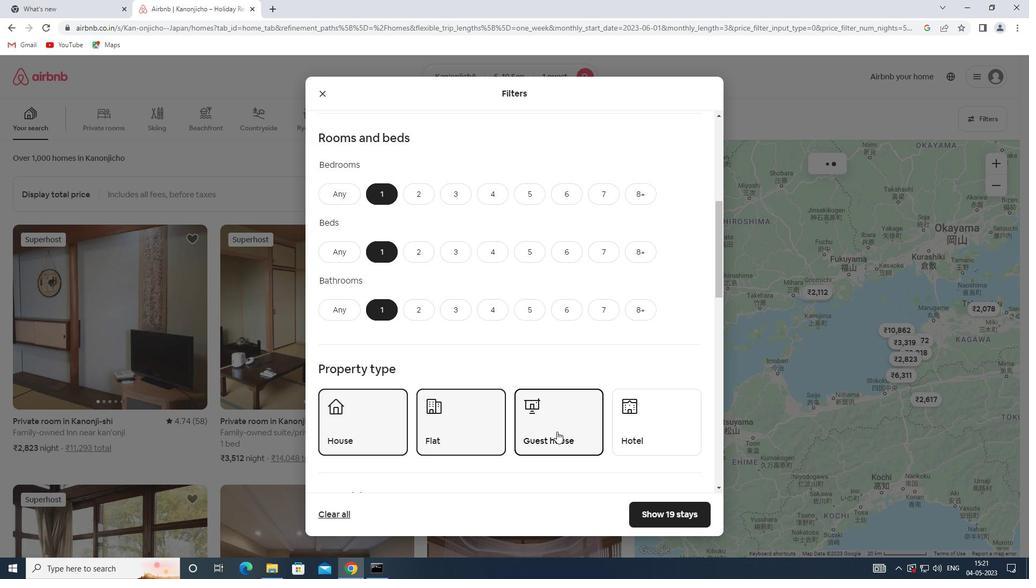 
Action: Mouse pressed left at (630, 430)
Screenshot: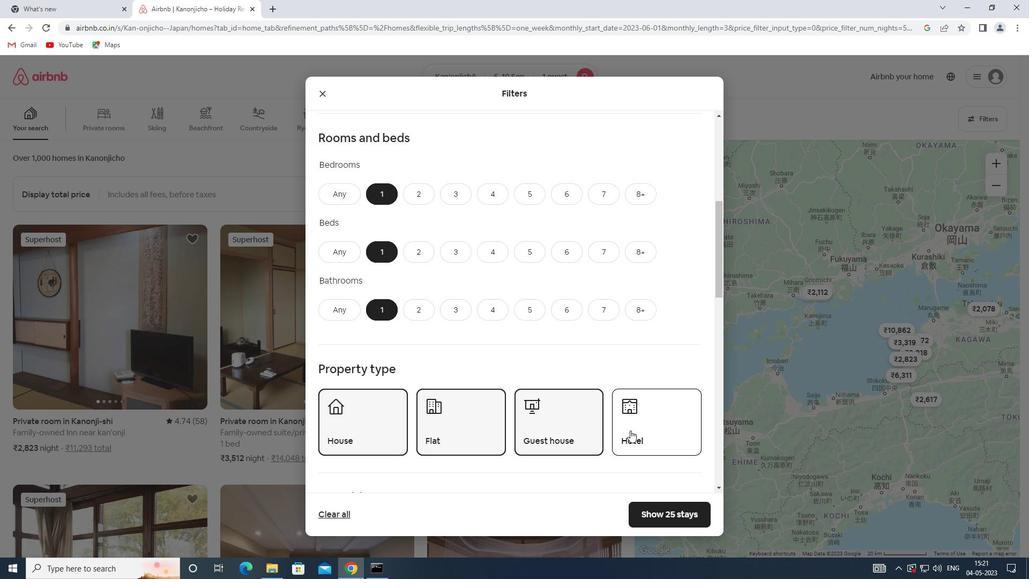 
Action: Mouse moved to (627, 419)
Screenshot: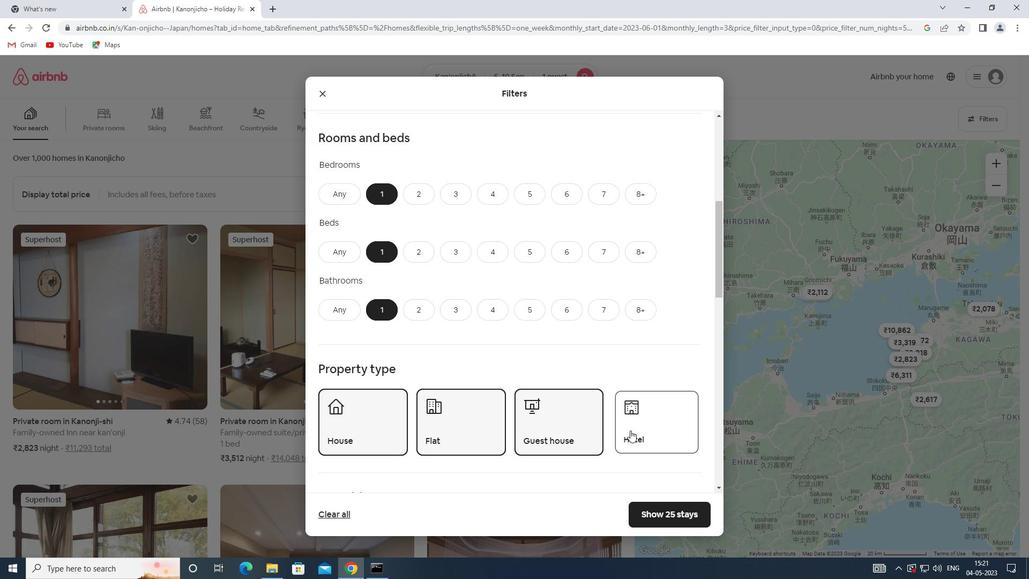 
Action: Mouse scrolled (627, 418) with delta (0, 0)
Screenshot: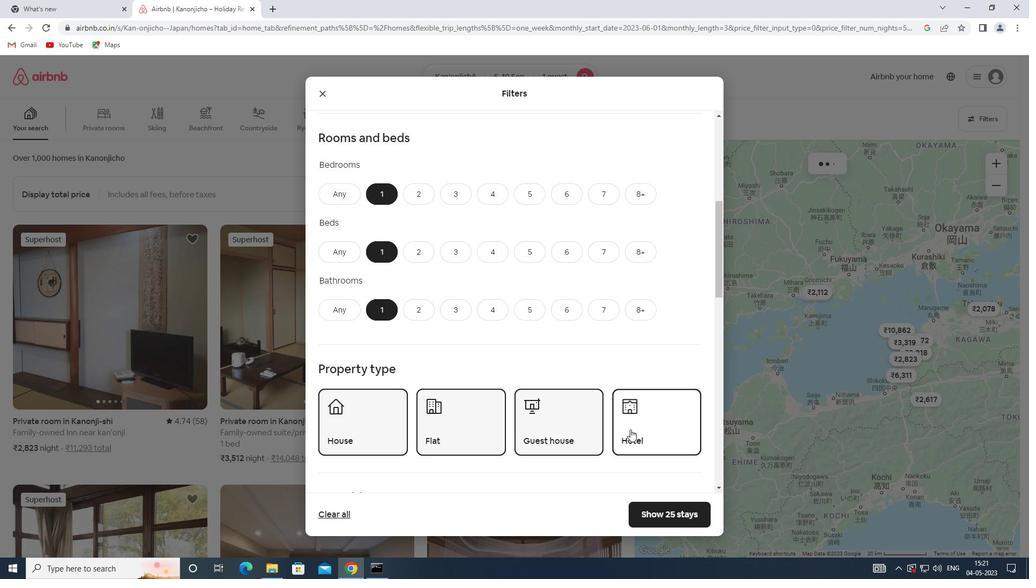 
Action: Mouse moved to (626, 419)
Screenshot: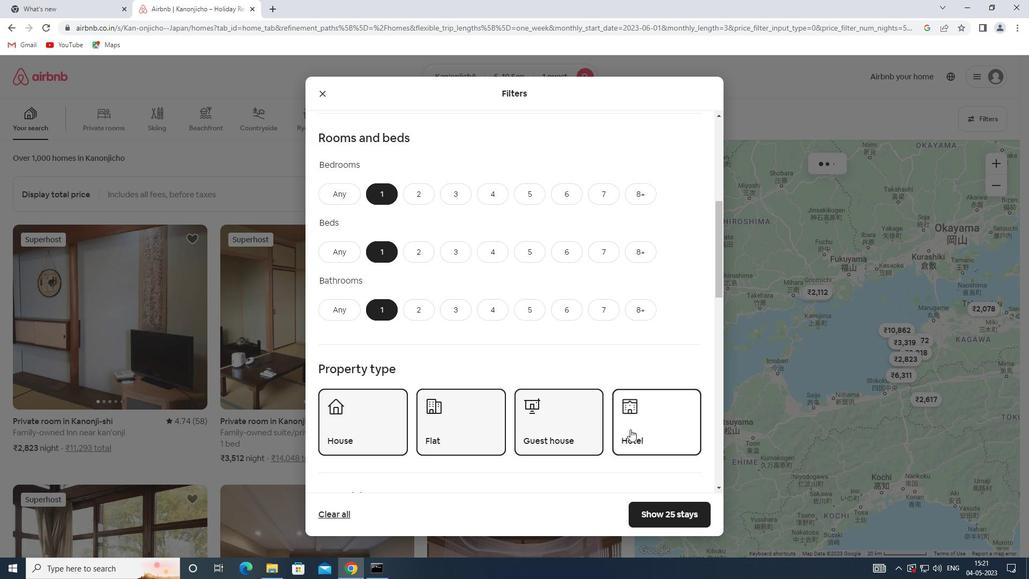 
Action: Mouse scrolled (626, 418) with delta (0, 0)
Screenshot: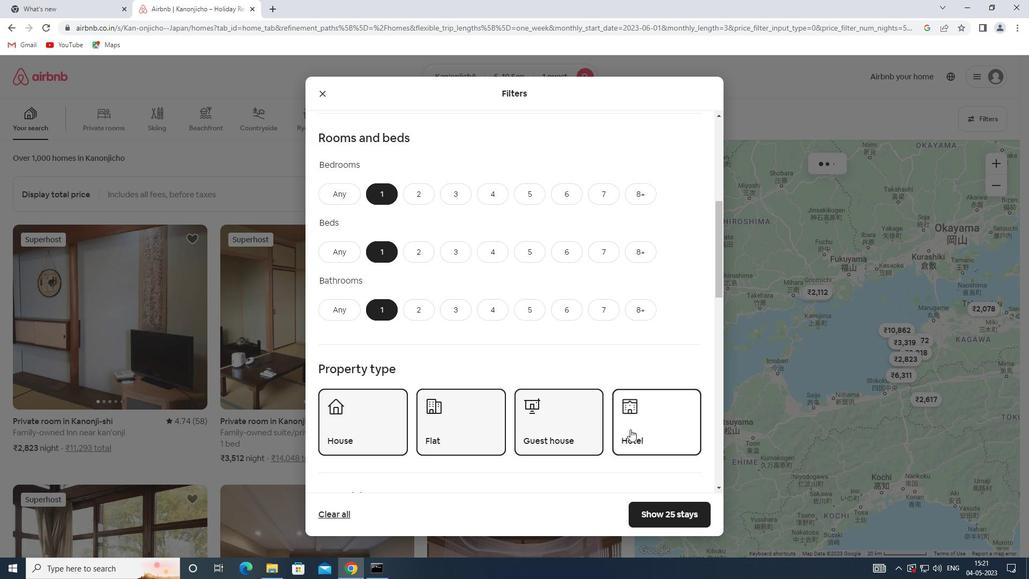 
Action: Mouse moved to (626, 419)
Screenshot: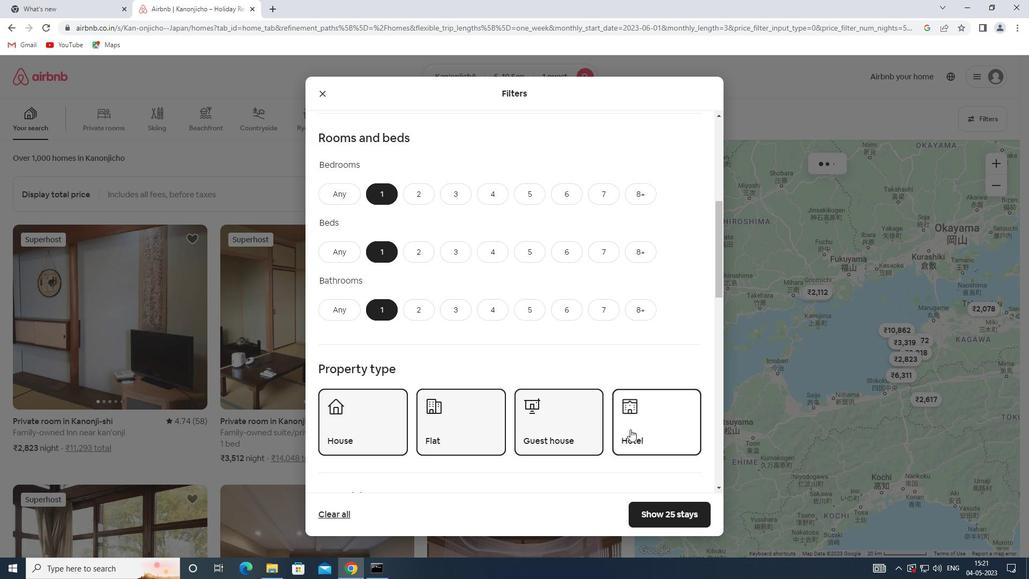 
Action: Mouse scrolled (626, 418) with delta (0, 0)
Screenshot: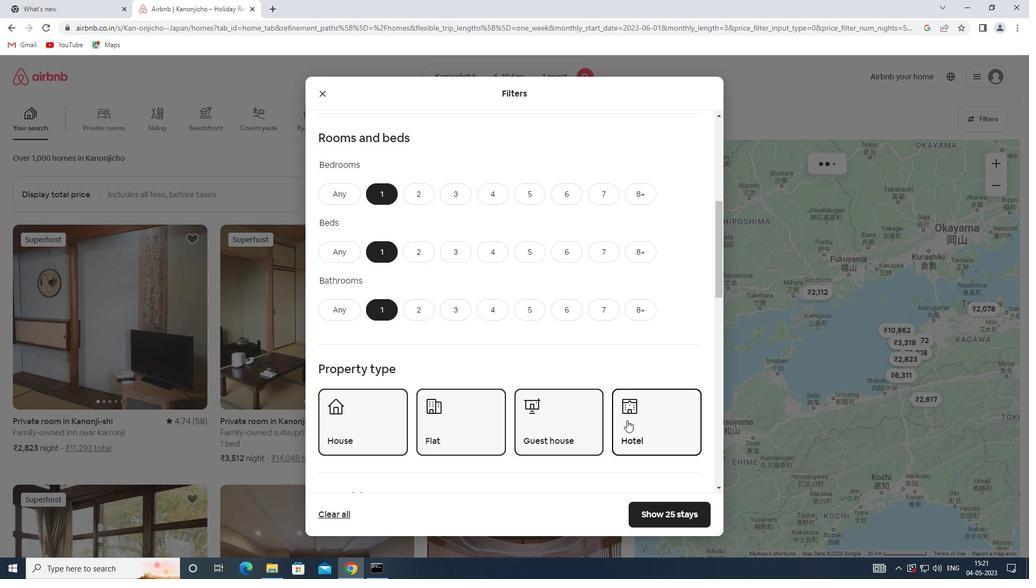 
Action: Mouse scrolled (626, 418) with delta (0, 0)
Screenshot: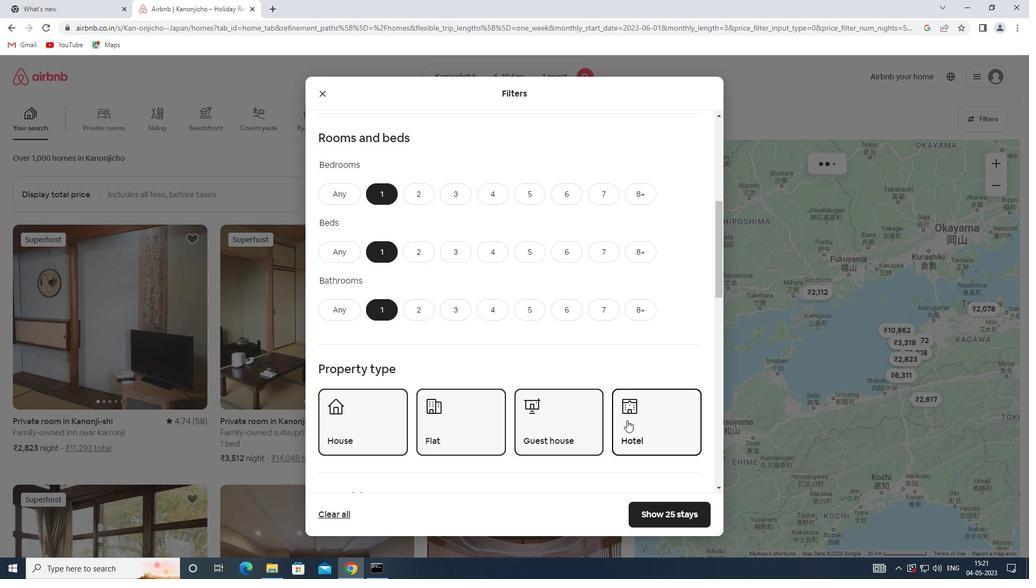 
Action: Mouse moved to (619, 407)
Screenshot: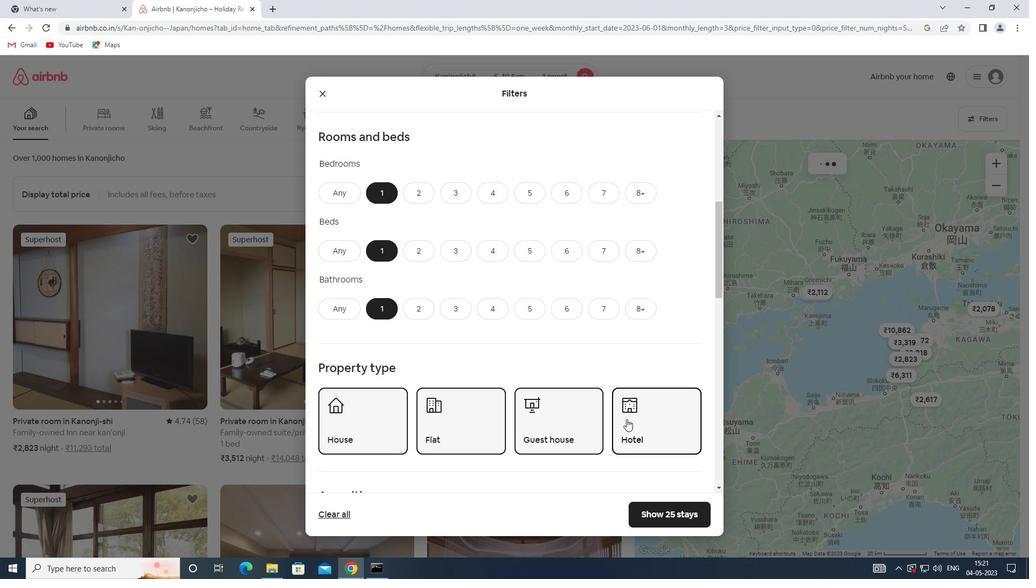 
Action: Mouse scrolled (619, 407) with delta (0, 0)
Screenshot: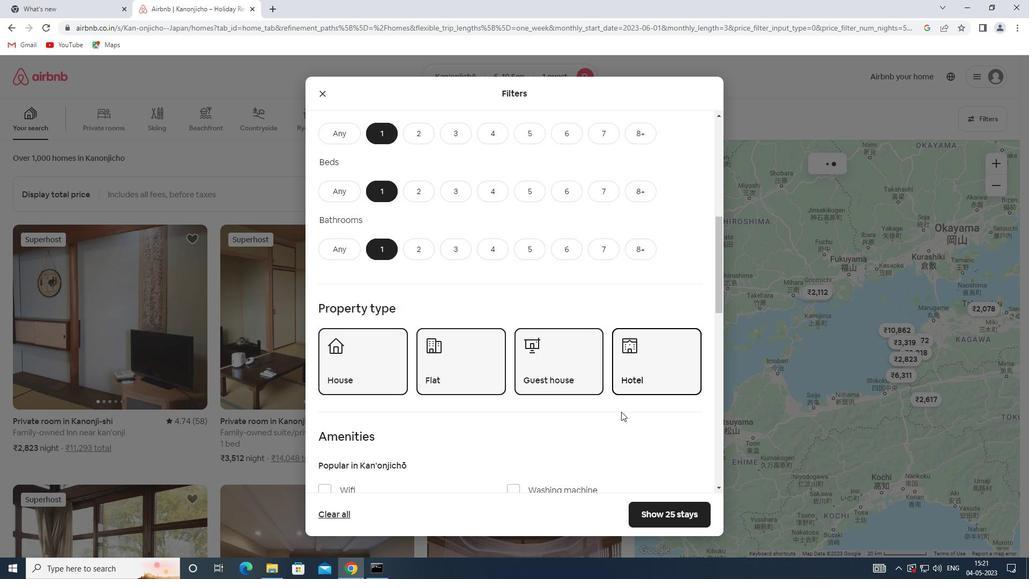 
Action: Mouse scrolled (619, 407) with delta (0, 0)
Screenshot: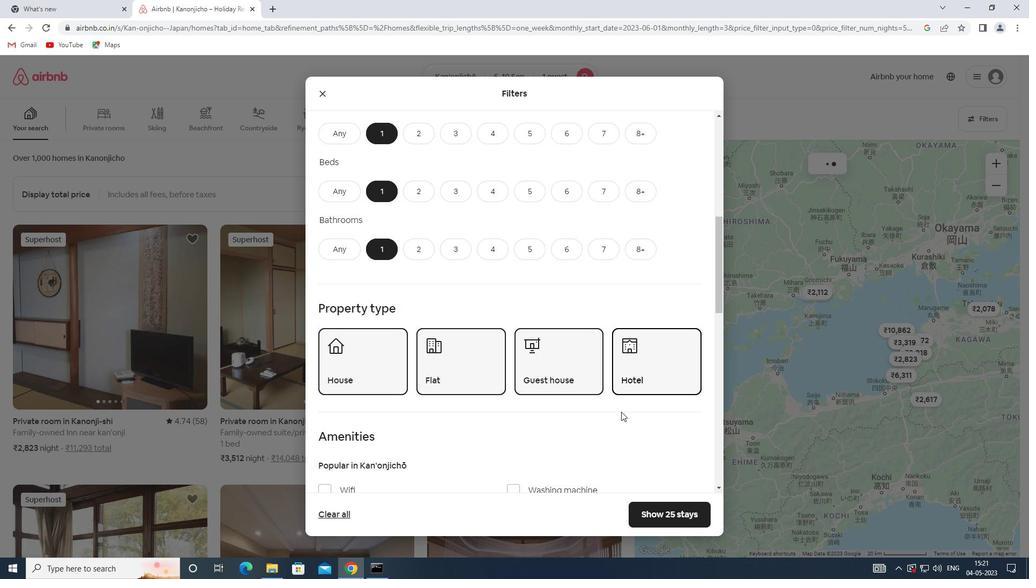 
Action: Mouse scrolled (619, 407) with delta (0, 0)
Screenshot: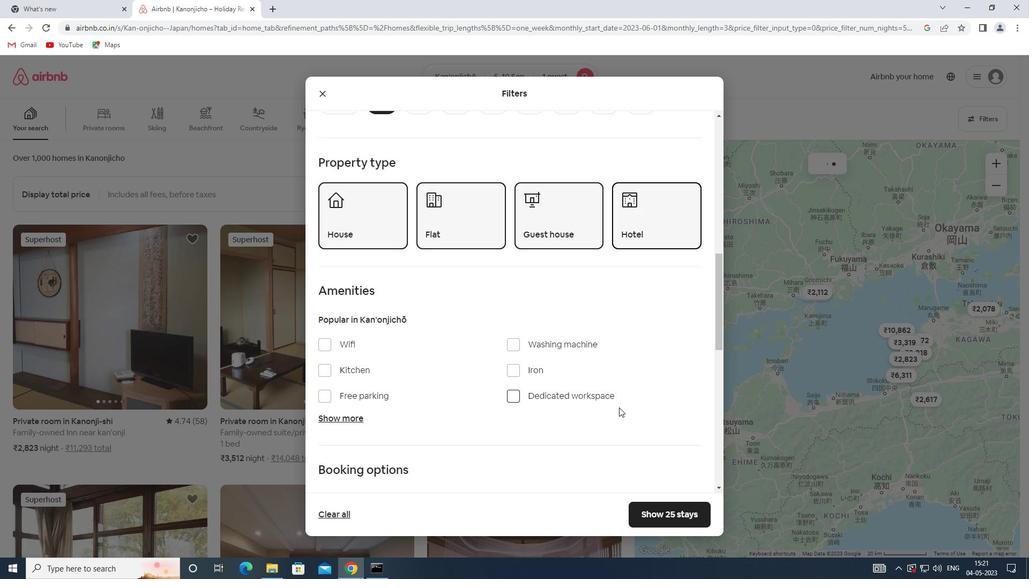 
Action: Mouse moved to (672, 372)
Screenshot: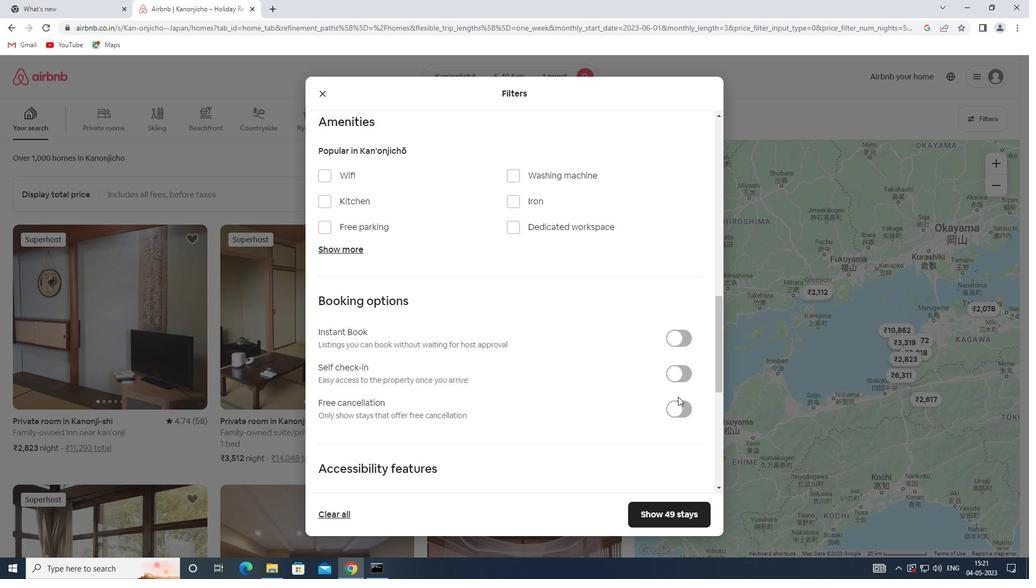 
Action: Mouse pressed left at (672, 372)
Screenshot: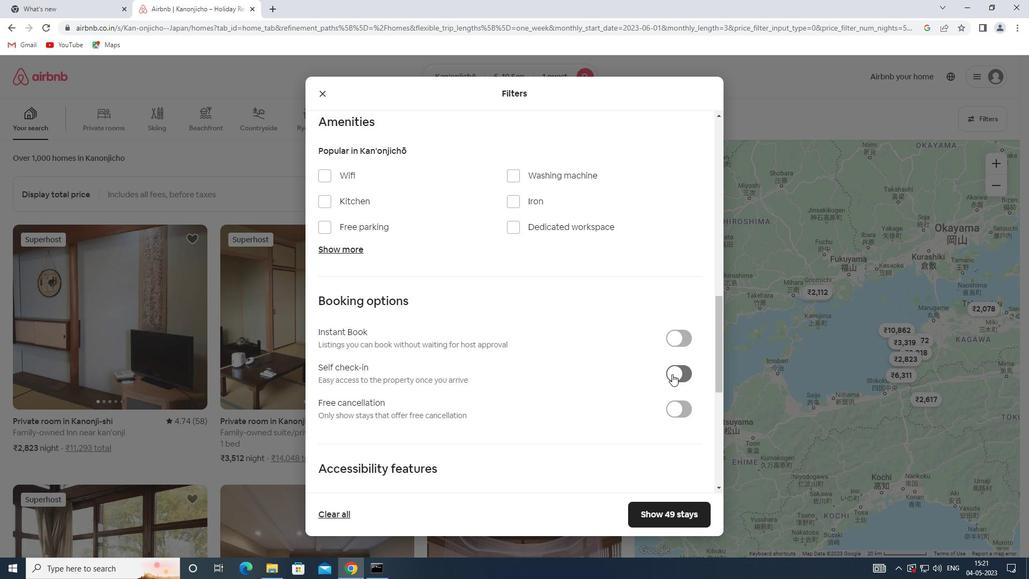 
Action: Mouse moved to (425, 379)
Screenshot: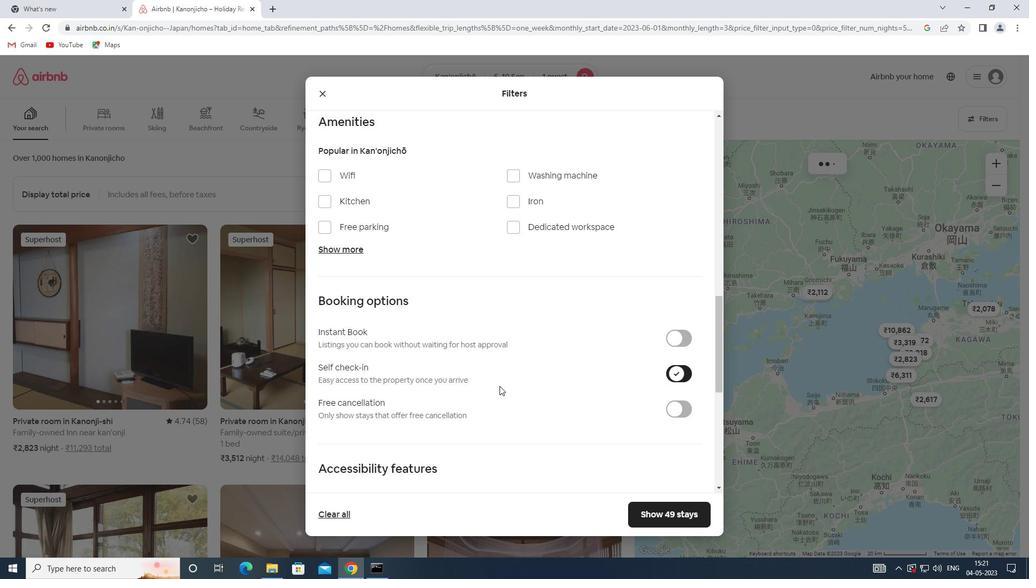 
Action: Mouse scrolled (425, 379) with delta (0, 0)
Screenshot: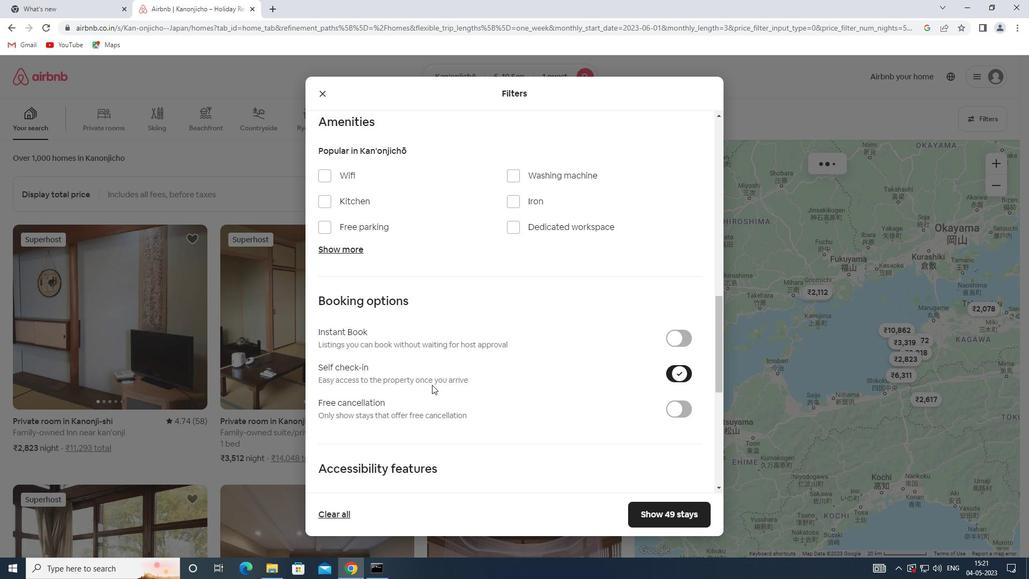 
Action: Mouse scrolled (425, 379) with delta (0, 0)
Screenshot: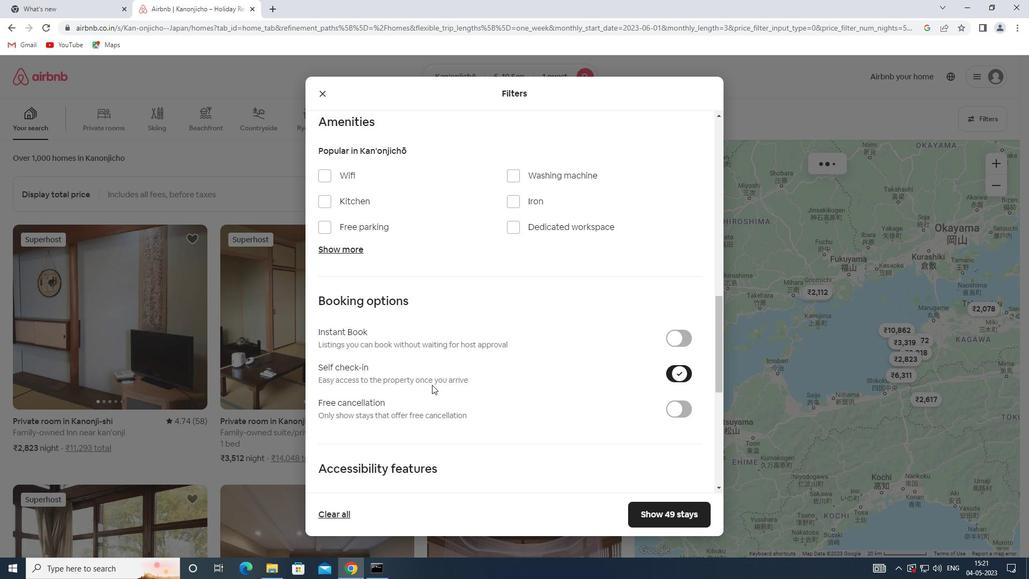 
Action: Mouse scrolled (425, 379) with delta (0, 0)
Screenshot: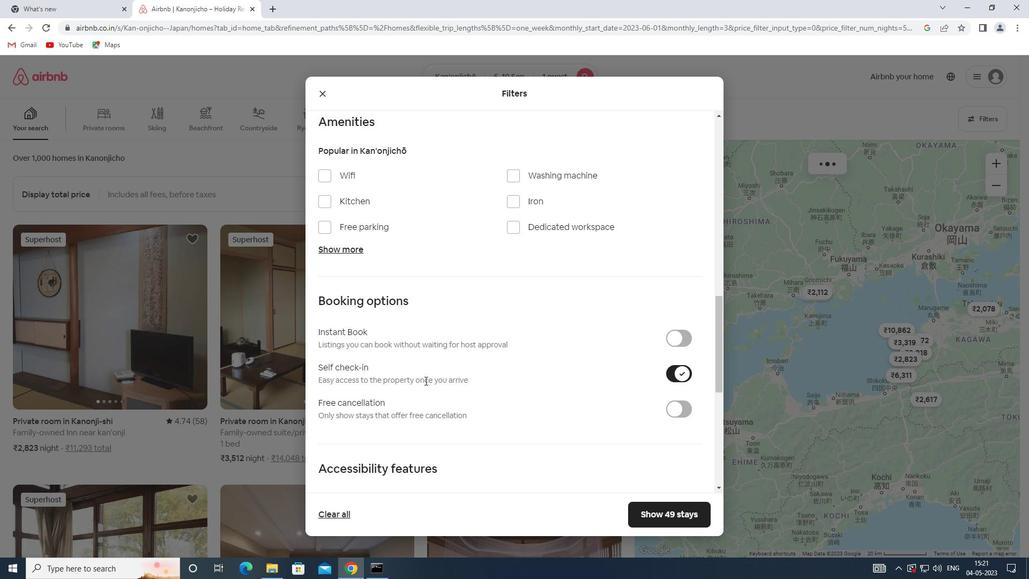 
Action: Mouse scrolled (425, 379) with delta (0, 0)
Screenshot: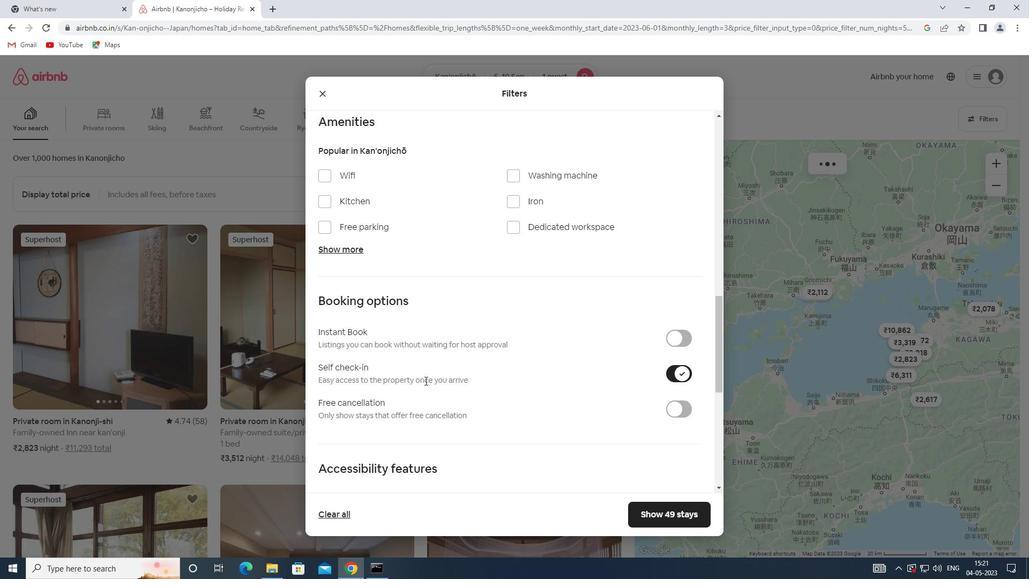 
Action: Mouse scrolled (425, 379) with delta (0, 0)
Screenshot: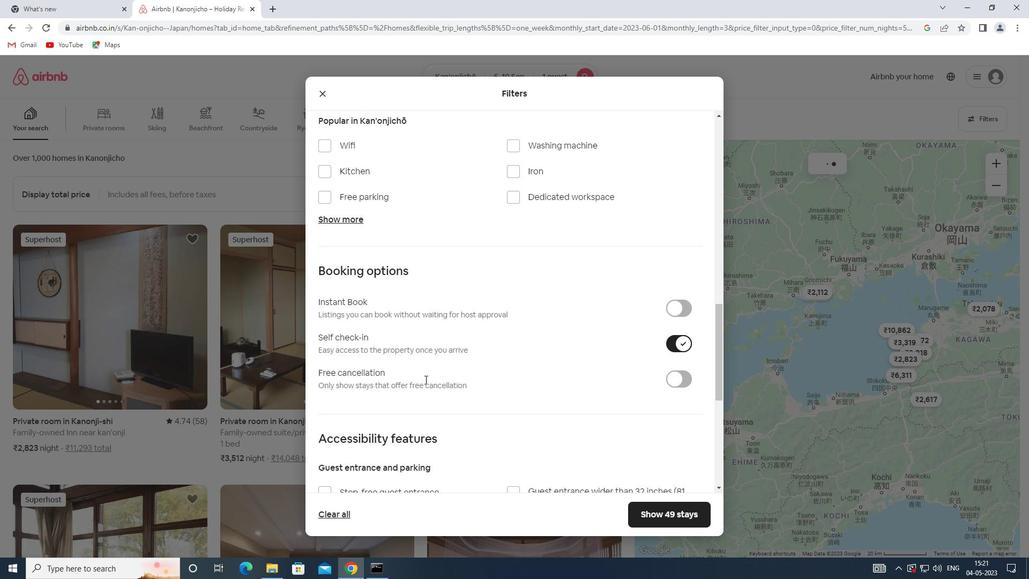 
Action: Mouse scrolled (425, 379) with delta (0, 0)
Screenshot: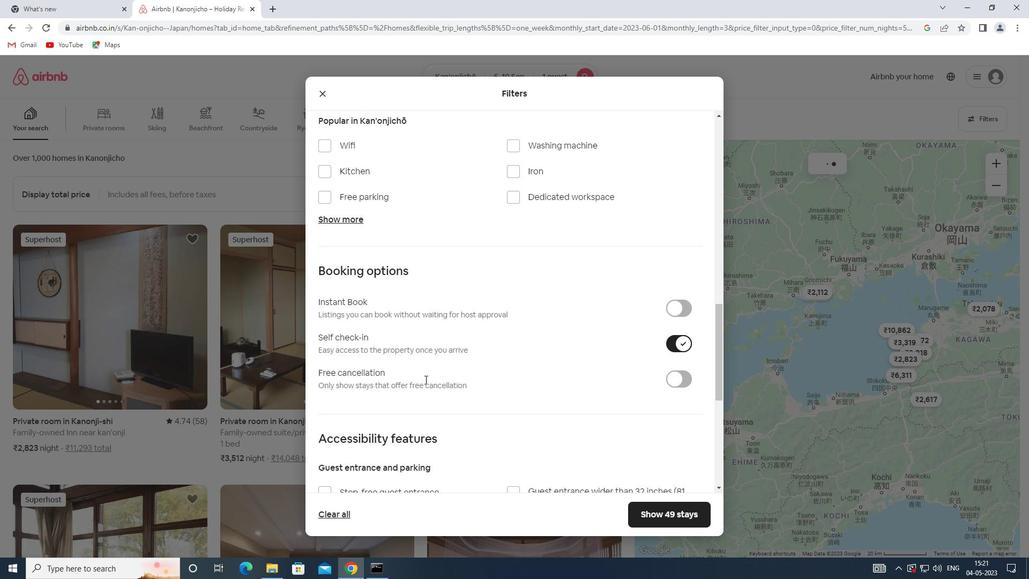 
Action: Mouse scrolled (425, 379) with delta (0, 0)
Screenshot: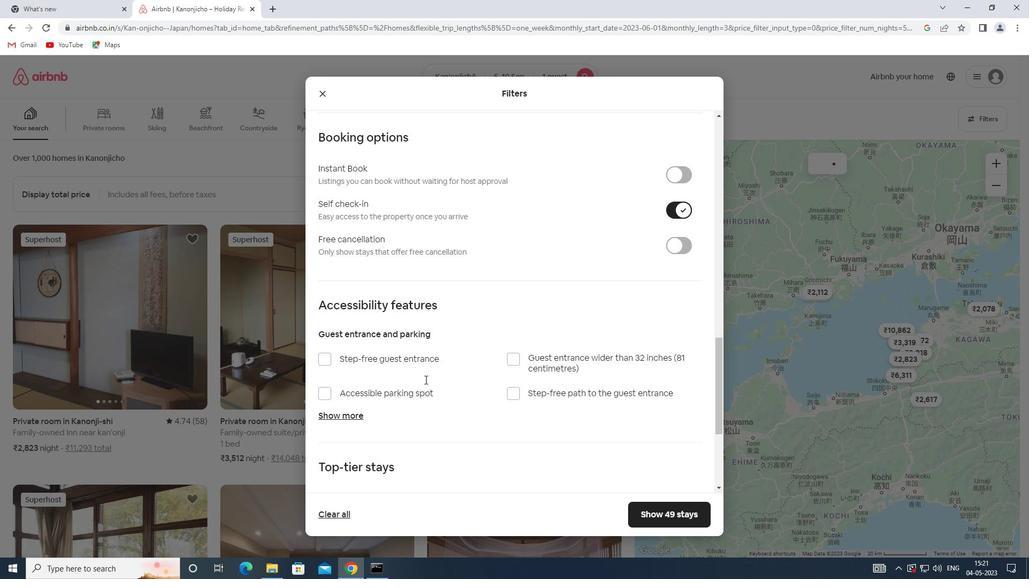 
Action: Mouse scrolled (425, 379) with delta (0, 0)
Screenshot: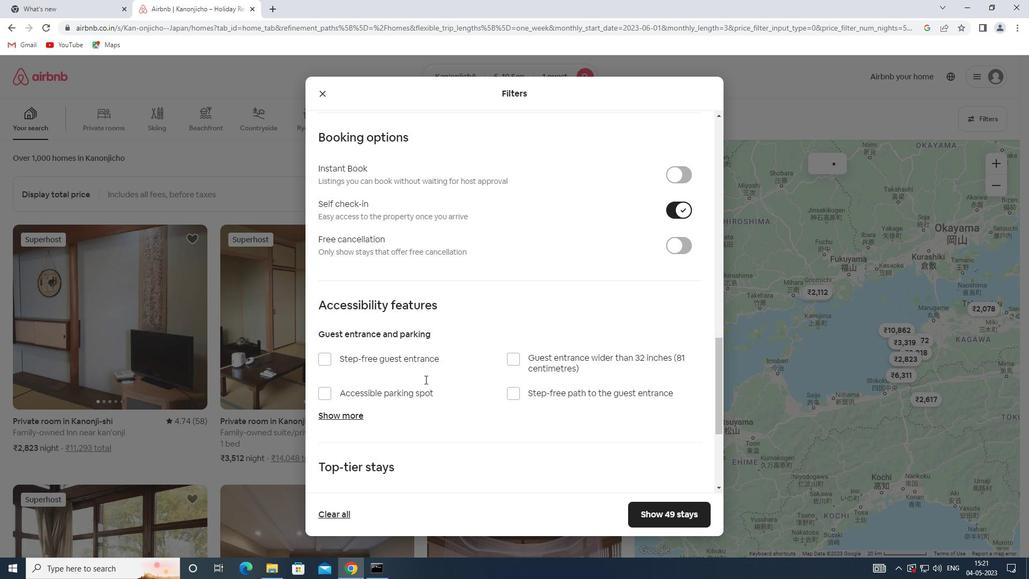 
Action: Mouse moved to (353, 417)
Screenshot: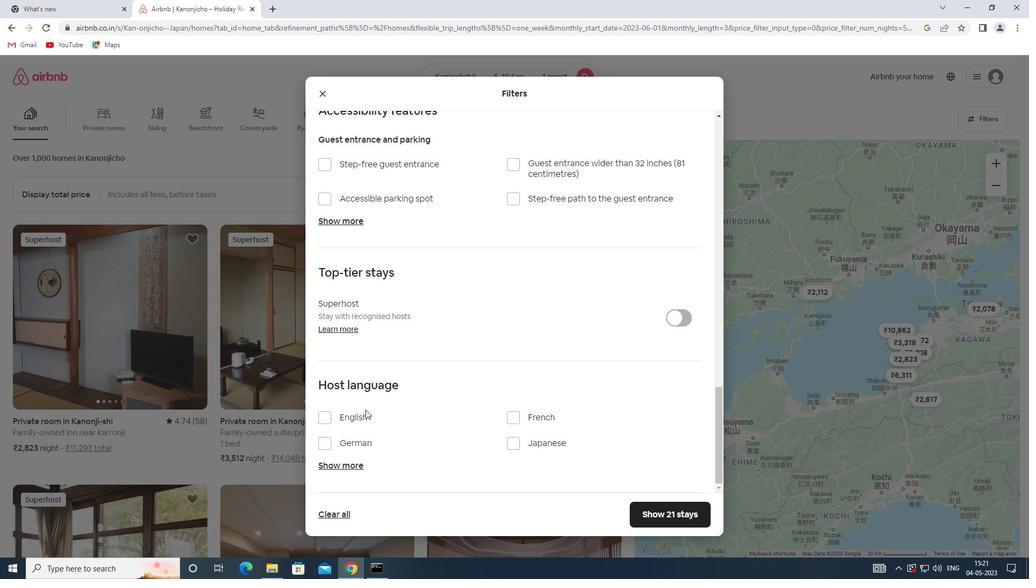 
Action: Mouse pressed left at (353, 417)
Screenshot: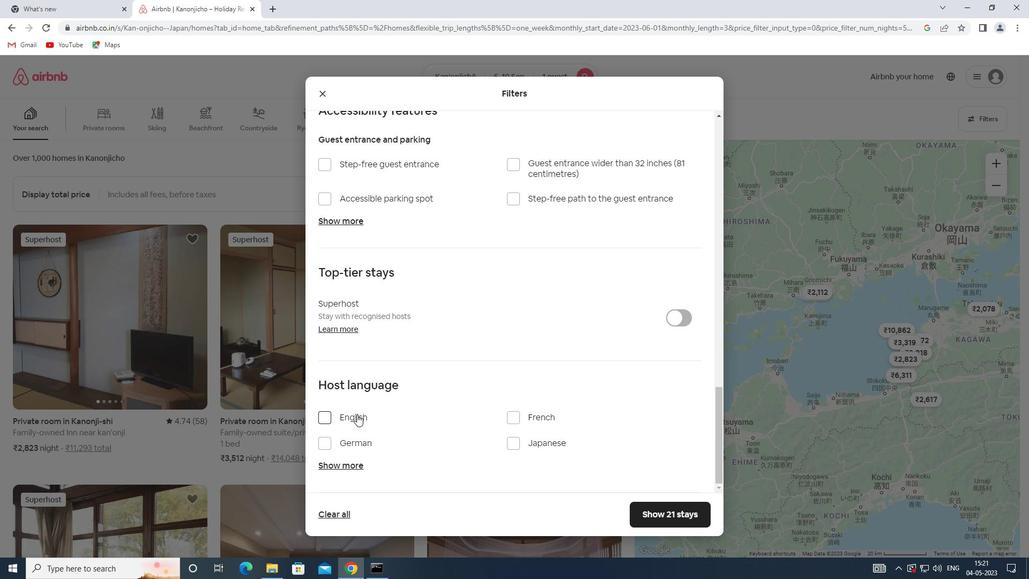 
Action: Mouse moved to (668, 518)
Screenshot: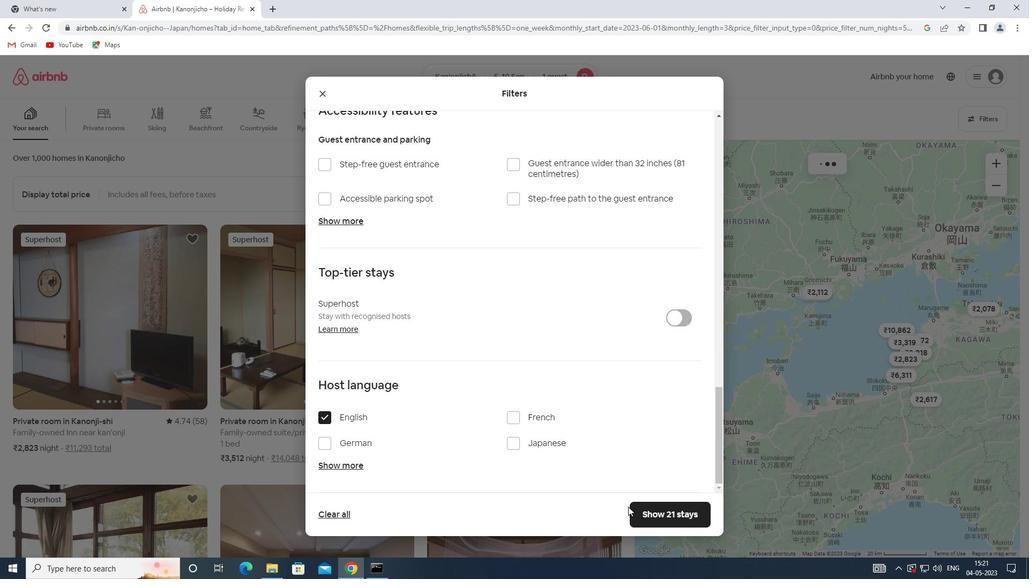 
Action: Mouse pressed left at (668, 518)
Screenshot: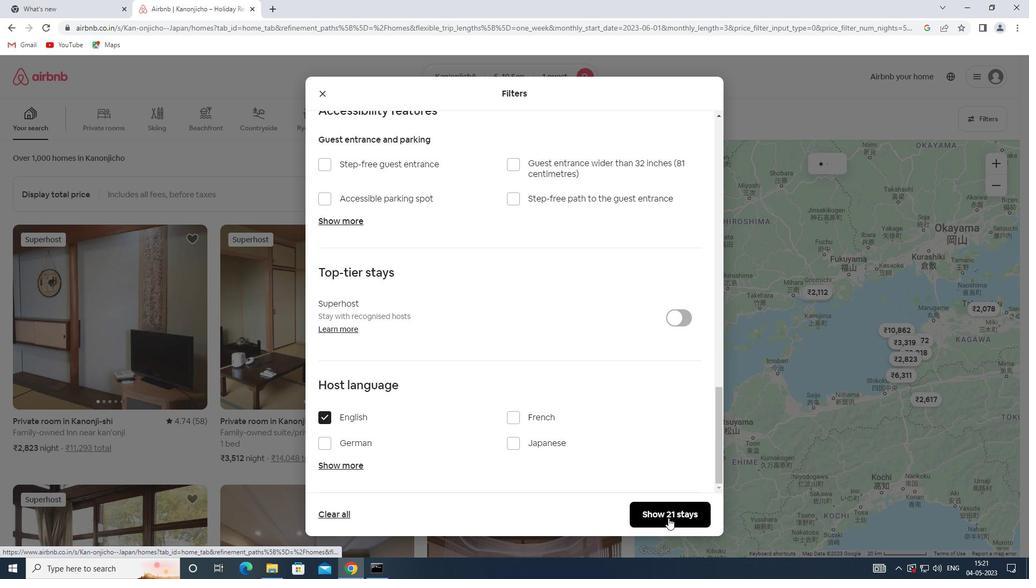 
Action: Mouse moved to (669, 518)
Screenshot: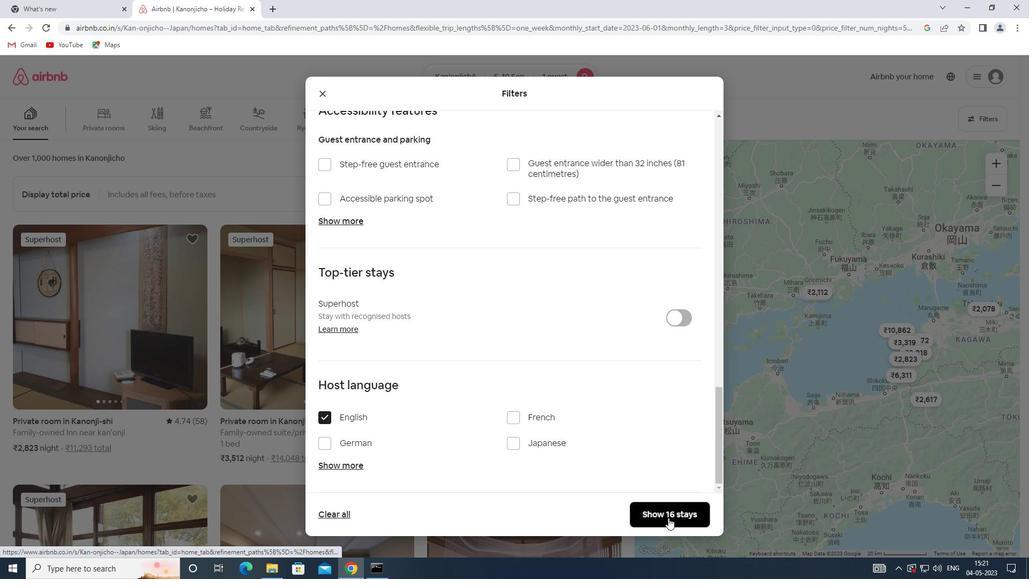 
